 Task: Search one way flight ticket for 1 adult, 5 children, 2 infants in seat and 1 infant on lap in first from Wichita Falls: Wichita Falls Municipal Airport/sheppard Air Force Base to New Bern: Coastal Carolina Regional Airport (was Craven County Regional) on 8-4-2023. Choice of flights is Emirates. Number of bags: 7 checked bags. Price is upto 100000. Outbound departure time preference is 10:30.
Action: Mouse moved to (244, 331)
Screenshot: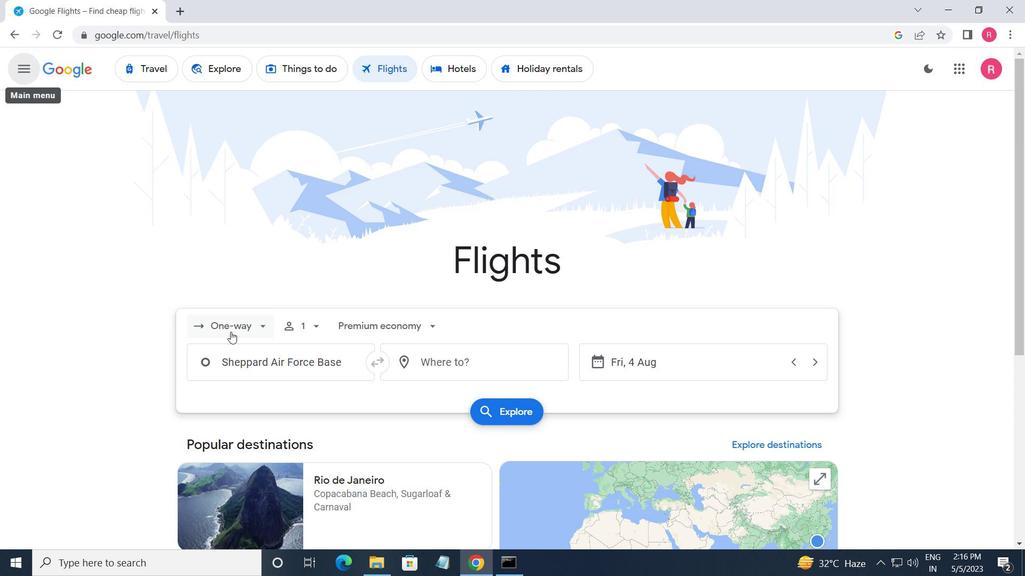 
Action: Mouse pressed left at (244, 331)
Screenshot: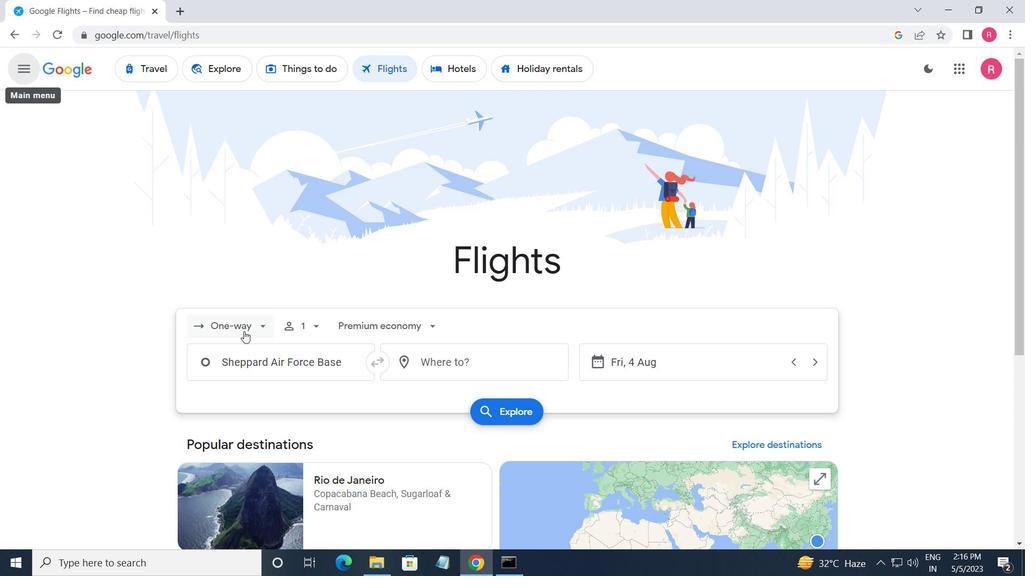 
Action: Mouse moved to (262, 397)
Screenshot: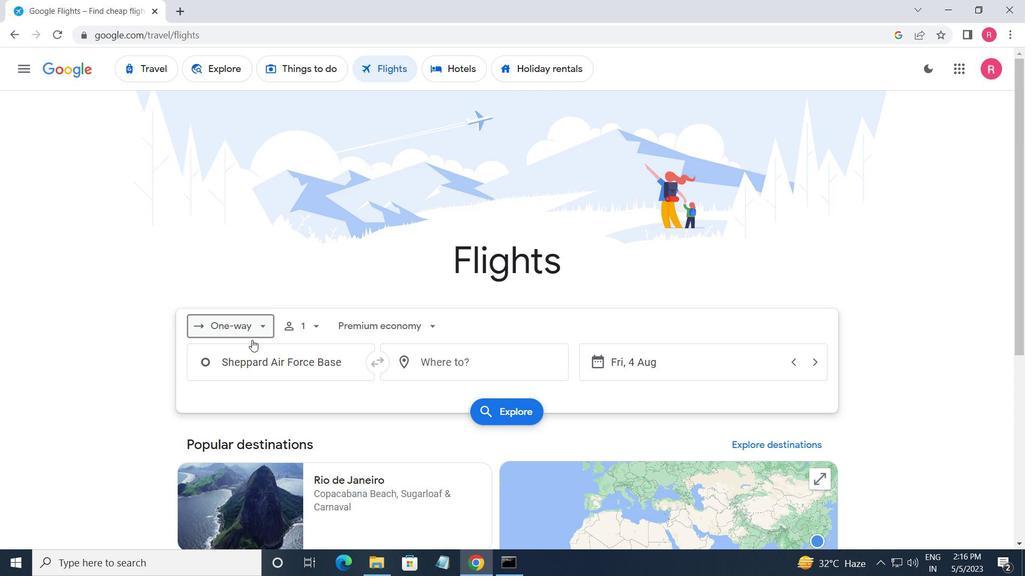 
Action: Mouse pressed left at (262, 397)
Screenshot: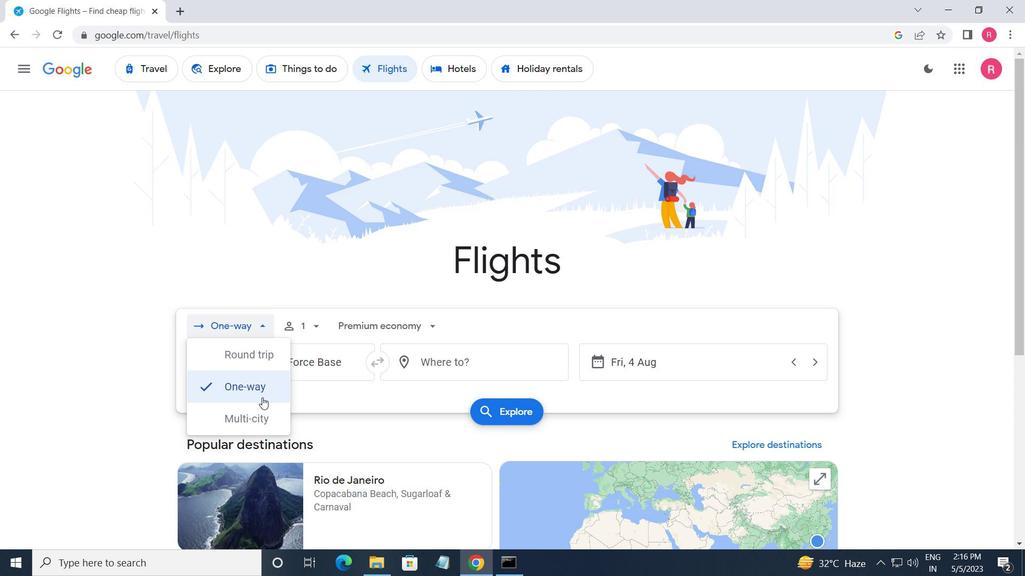 
Action: Mouse moved to (306, 322)
Screenshot: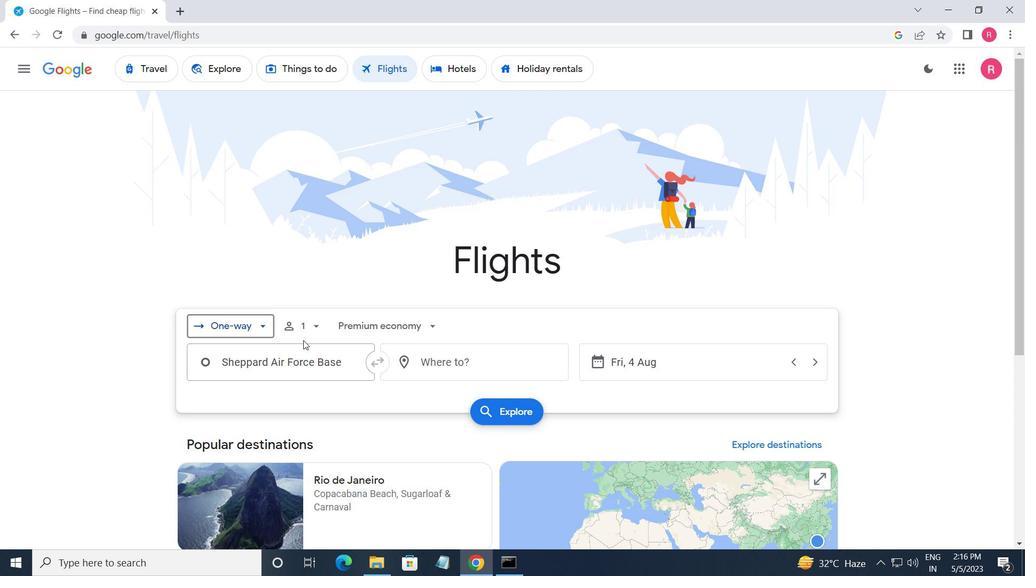 
Action: Mouse pressed left at (306, 322)
Screenshot: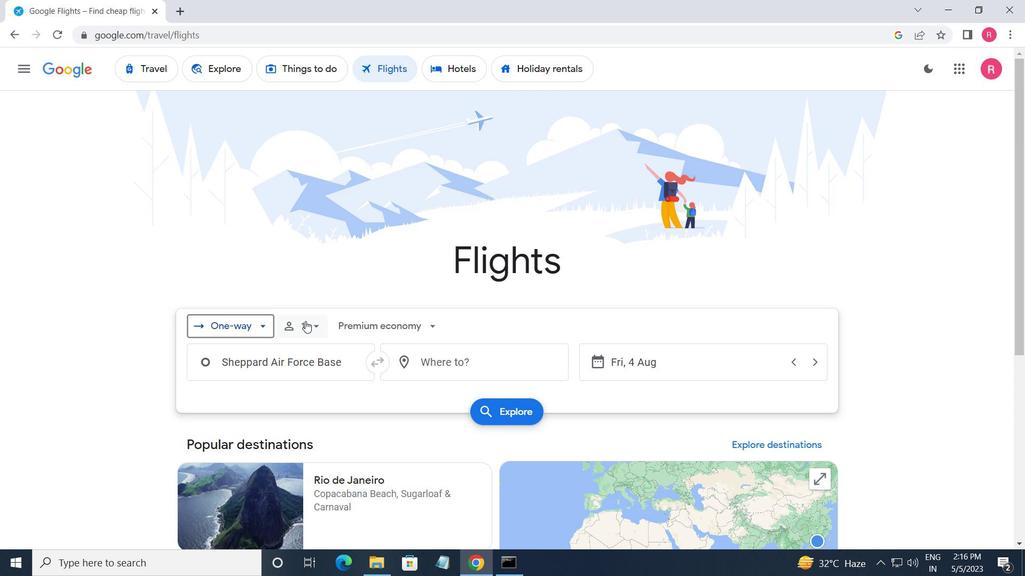 
Action: Mouse moved to (414, 398)
Screenshot: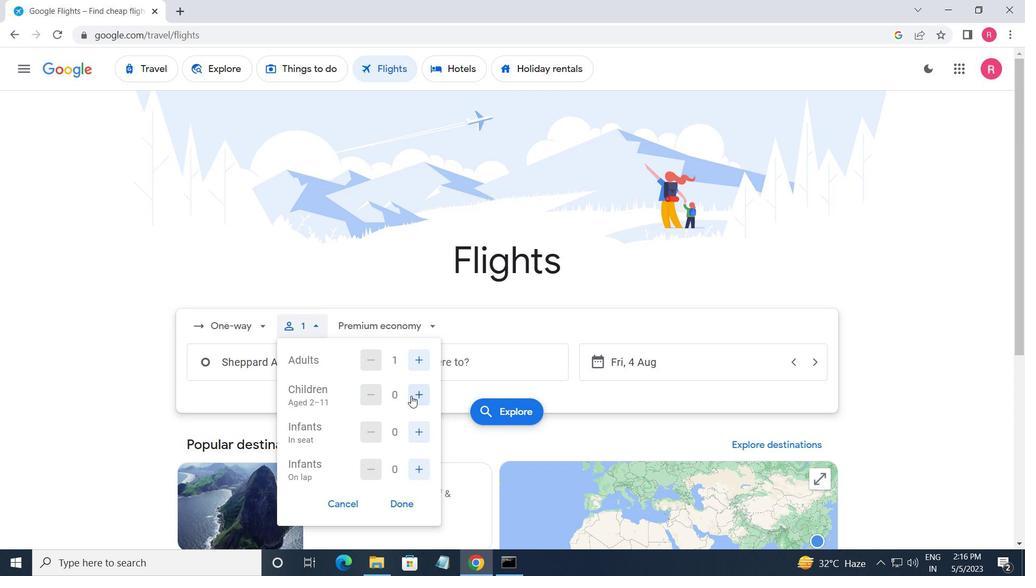 
Action: Mouse pressed left at (414, 398)
Screenshot: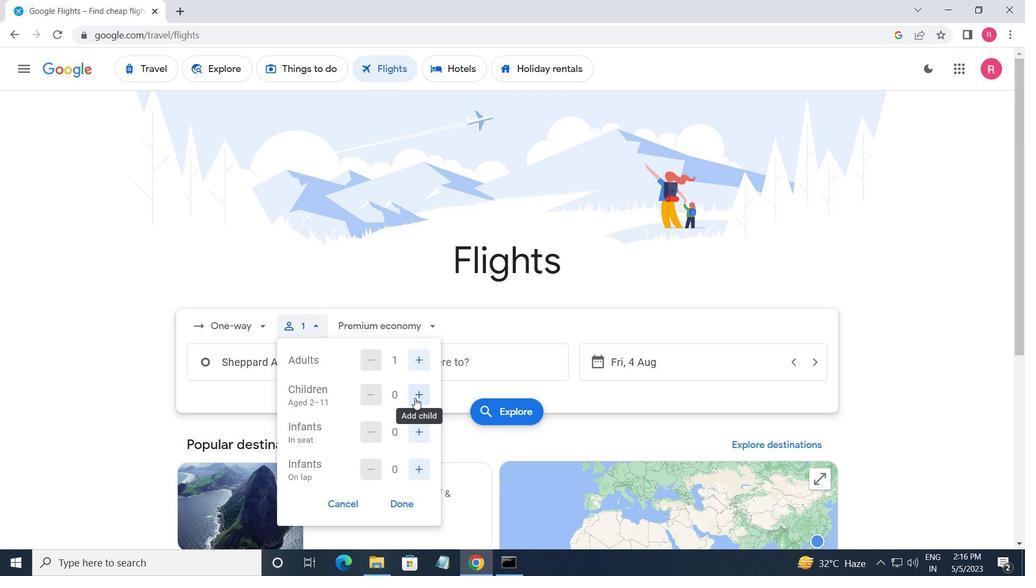 
Action: Mouse pressed left at (414, 398)
Screenshot: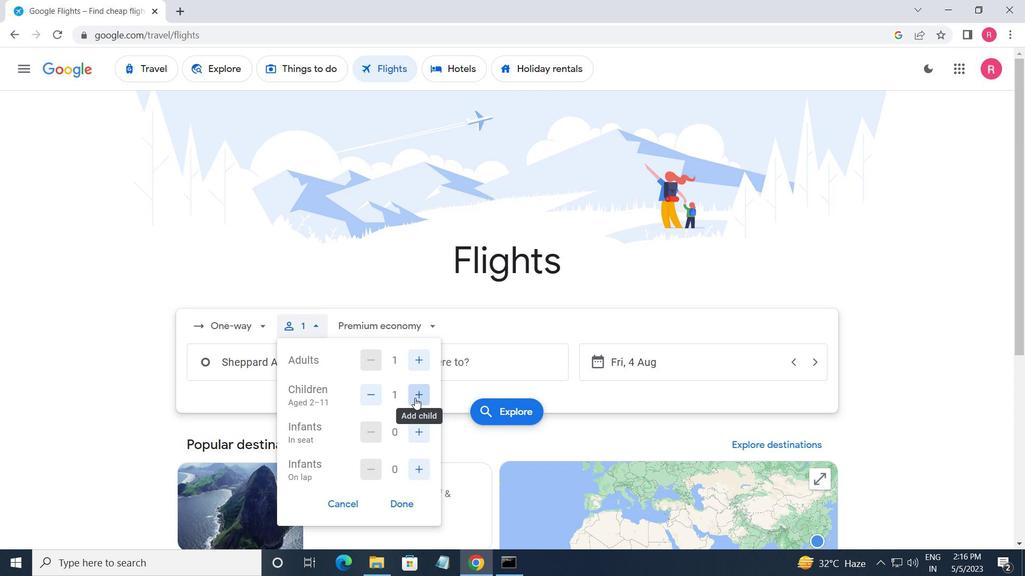 
Action: Mouse pressed left at (414, 398)
Screenshot: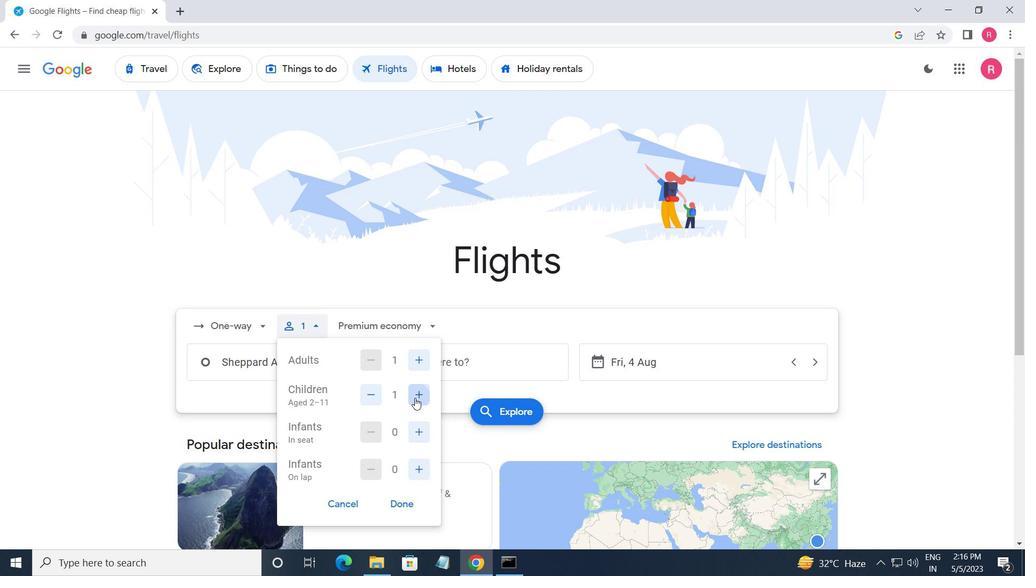 
Action: Mouse pressed left at (414, 398)
Screenshot: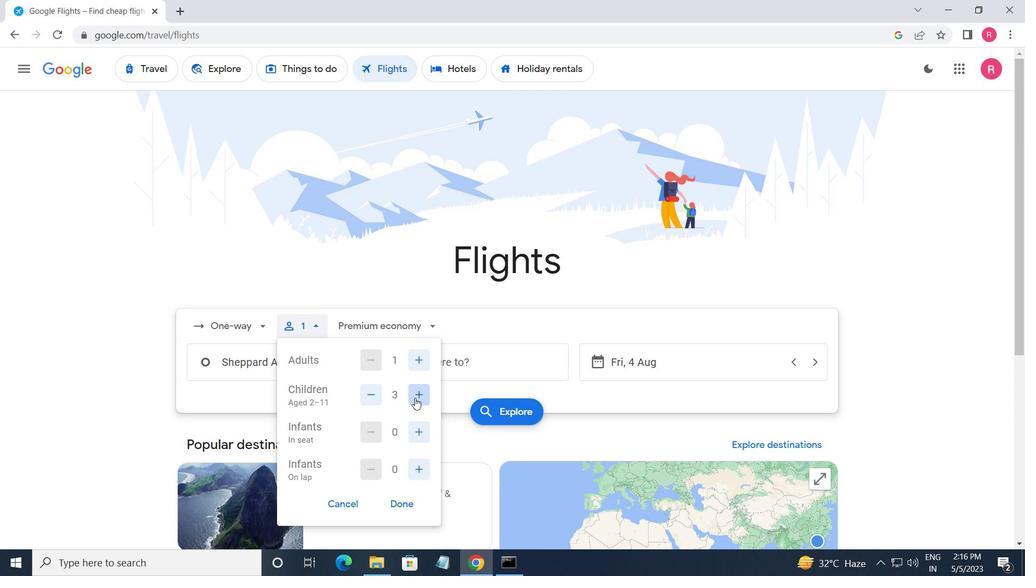 
Action: Mouse moved to (417, 405)
Screenshot: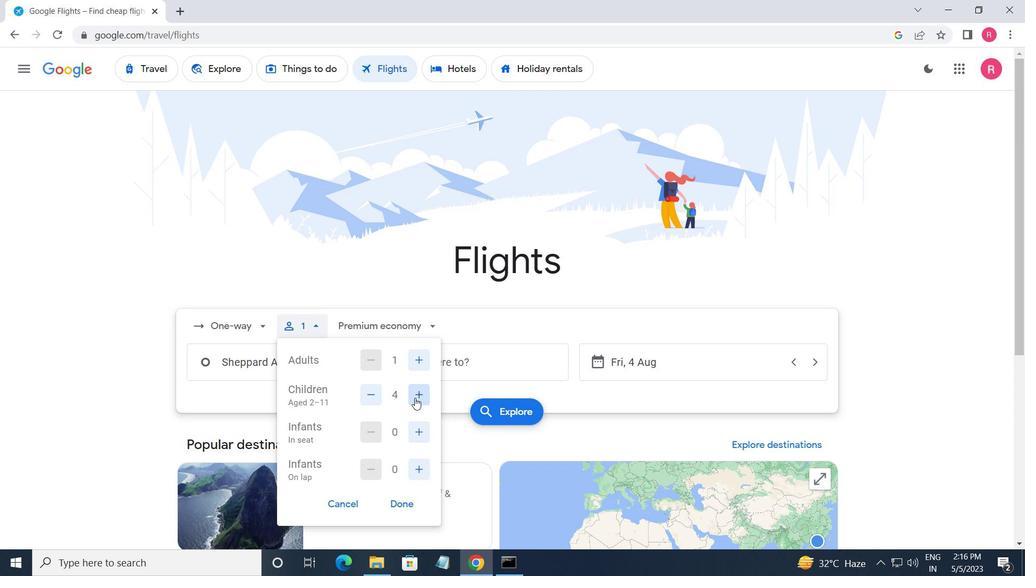 
Action: Mouse pressed left at (417, 405)
Screenshot: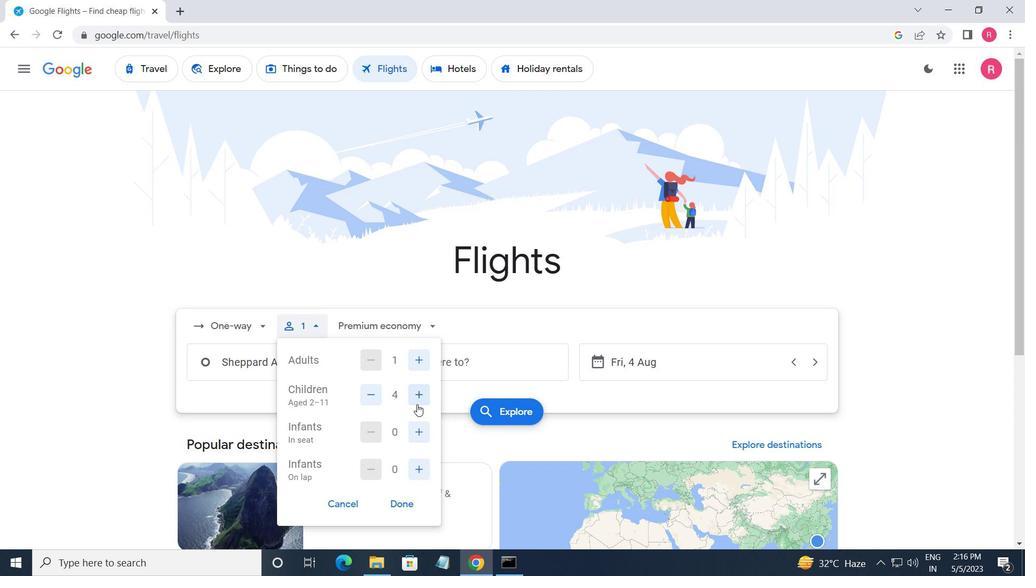 
Action: Mouse moved to (420, 434)
Screenshot: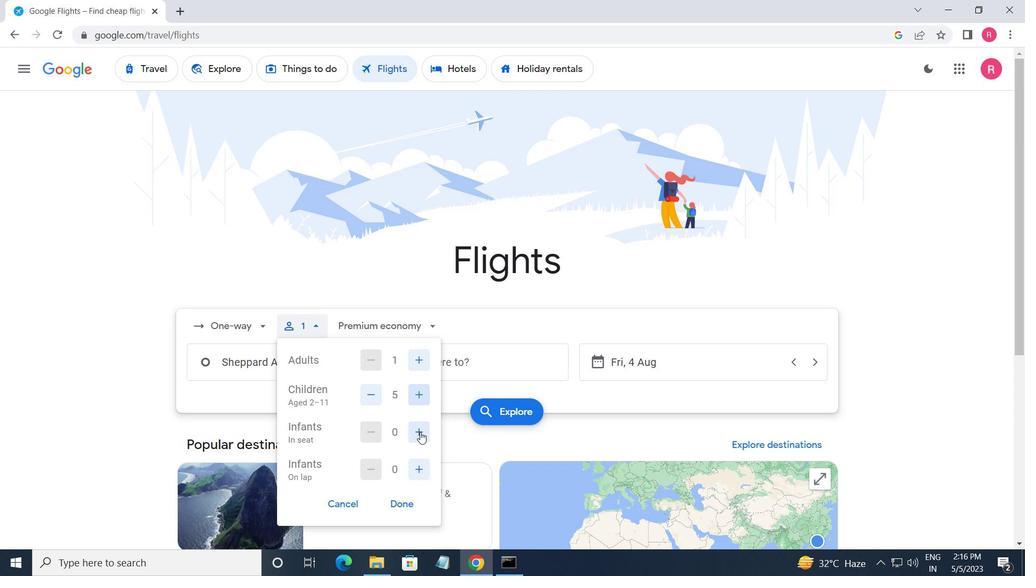 
Action: Mouse pressed left at (420, 434)
Screenshot: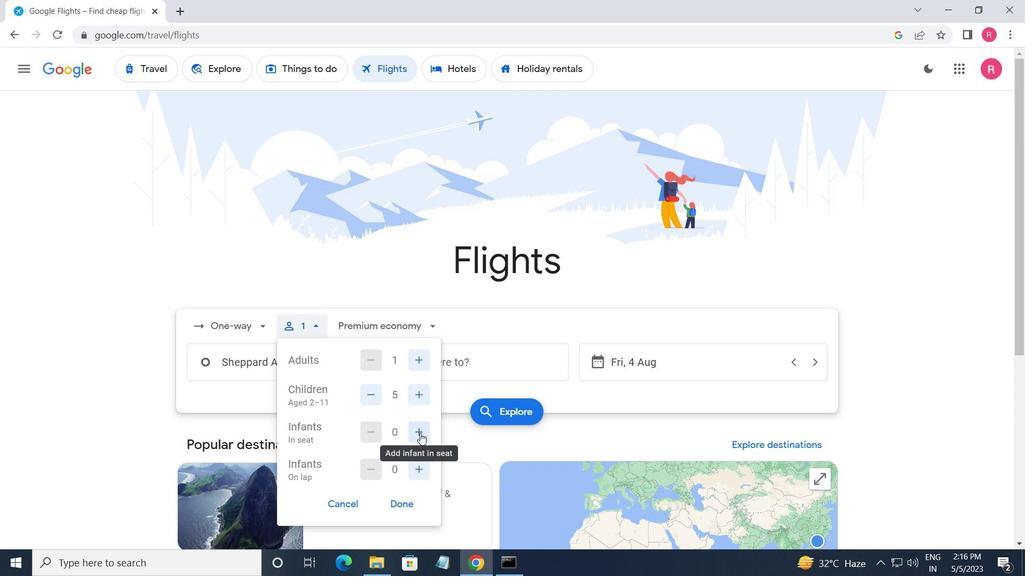 
Action: Mouse pressed left at (420, 434)
Screenshot: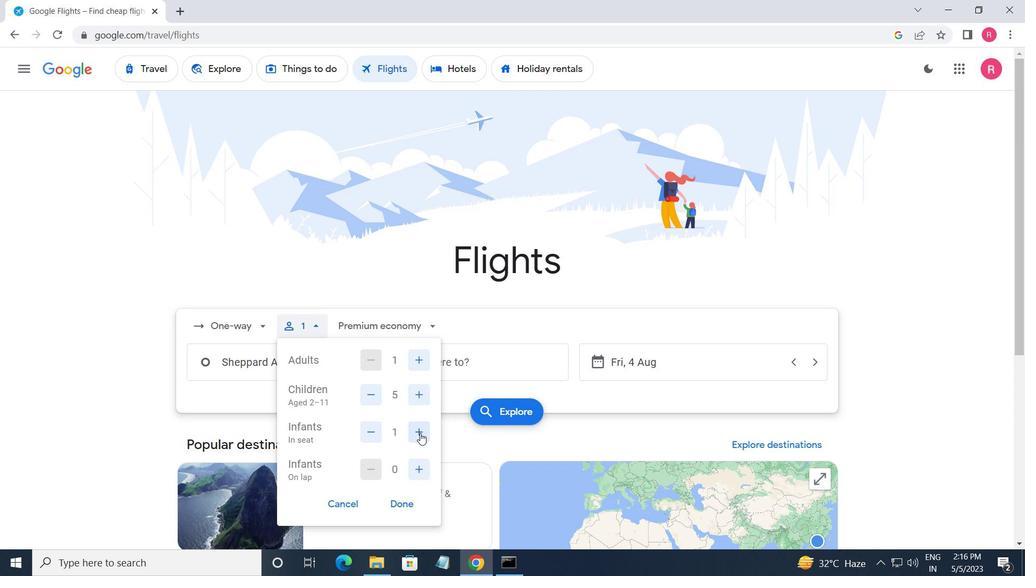 
Action: Mouse moved to (416, 477)
Screenshot: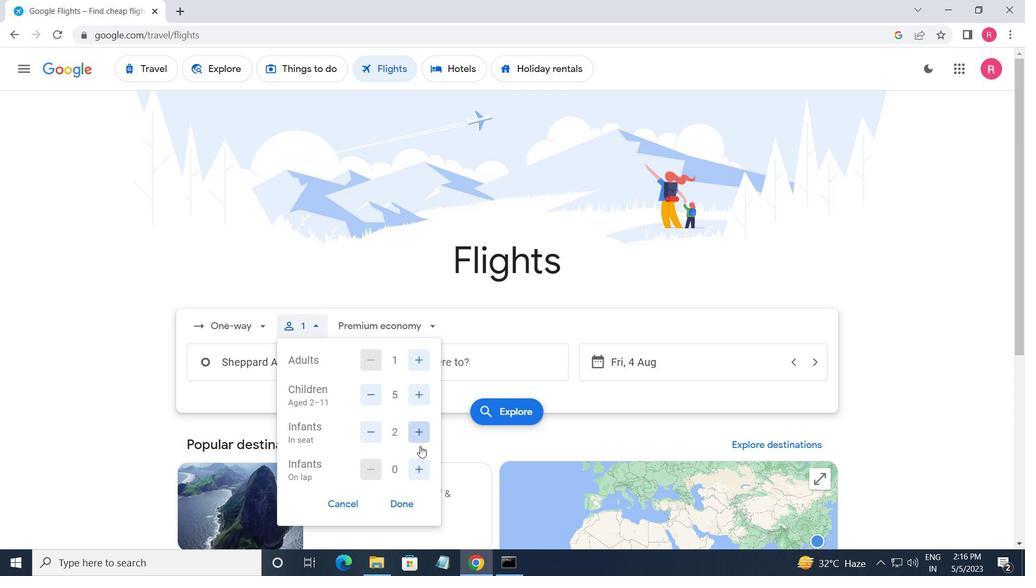 
Action: Mouse pressed left at (416, 477)
Screenshot: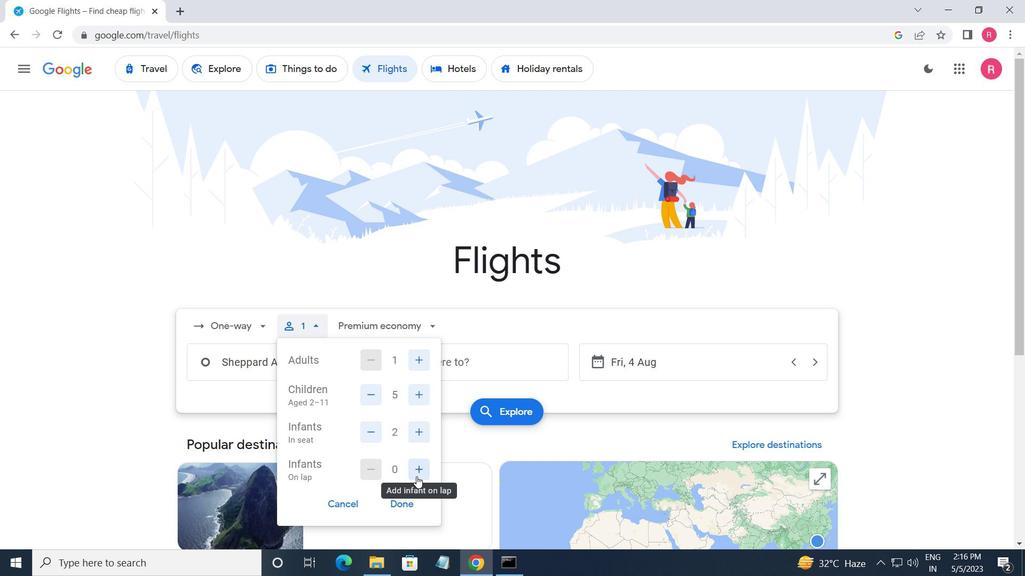 
Action: Mouse moved to (377, 439)
Screenshot: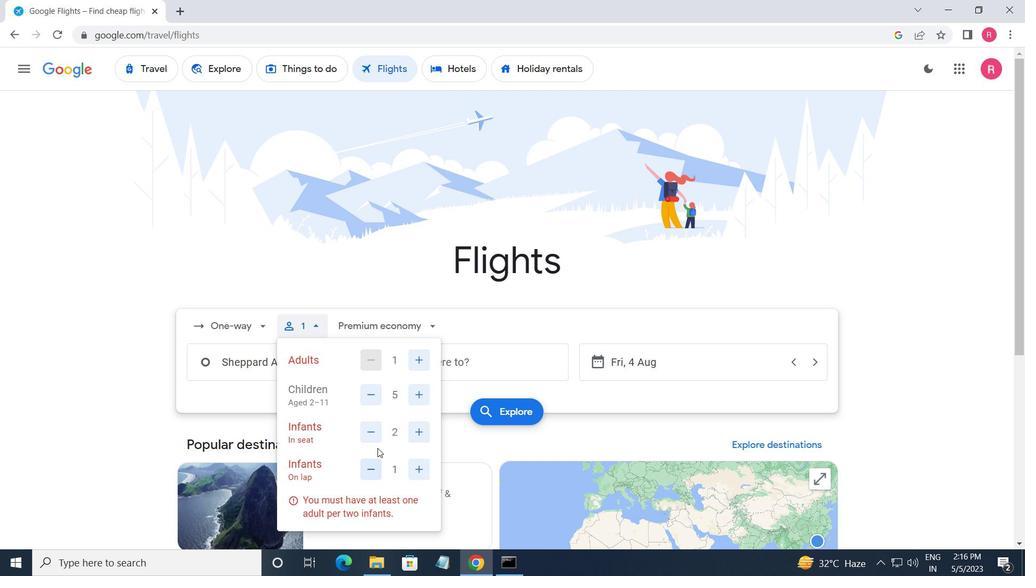 
Action: Mouse pressed left at (377, 439)
Screenshot: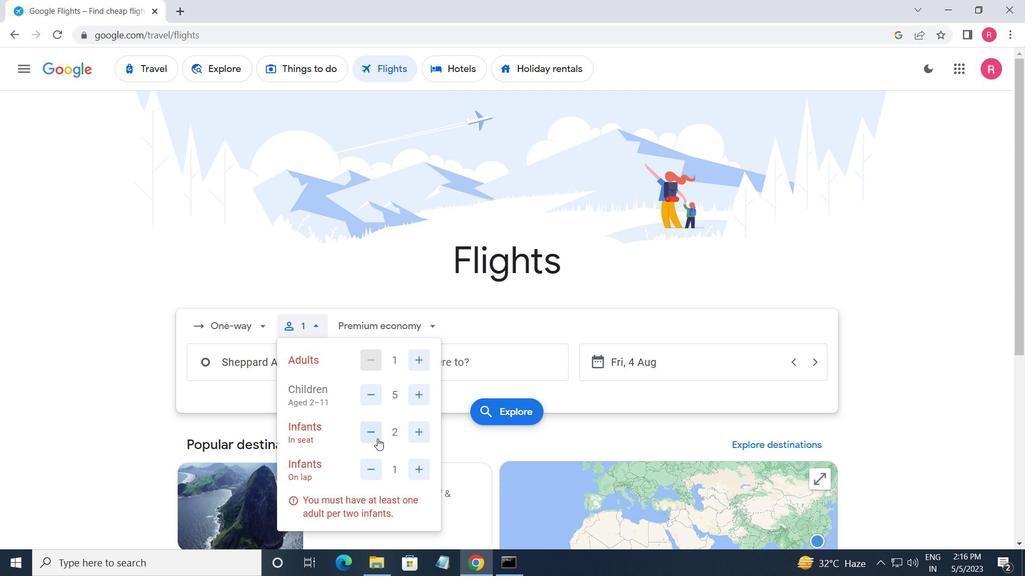 
Action: Mouse moved to (404, 501)
Screenshot: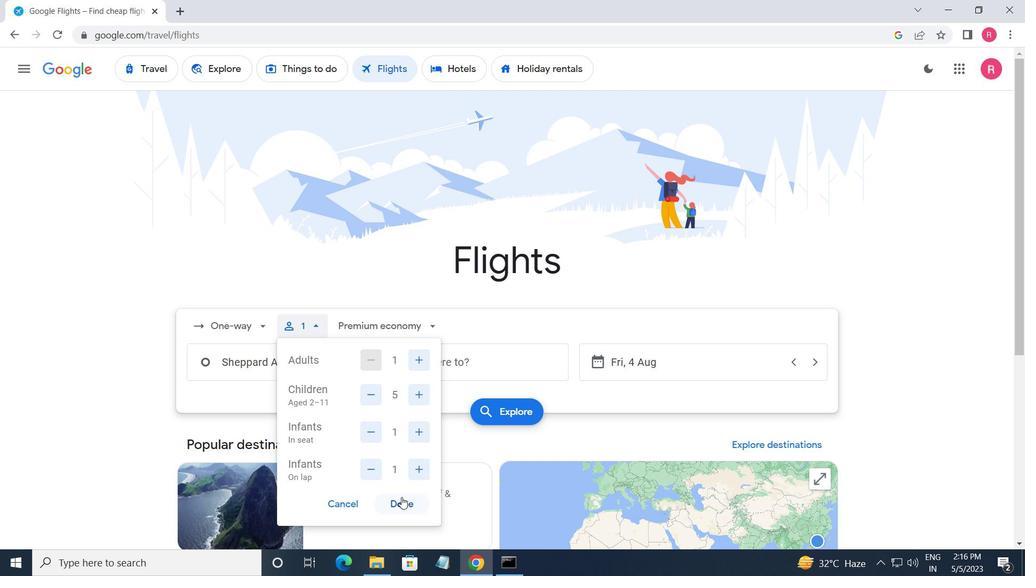 
Action: Mouse pressed left at (404, 501)
Screenshot: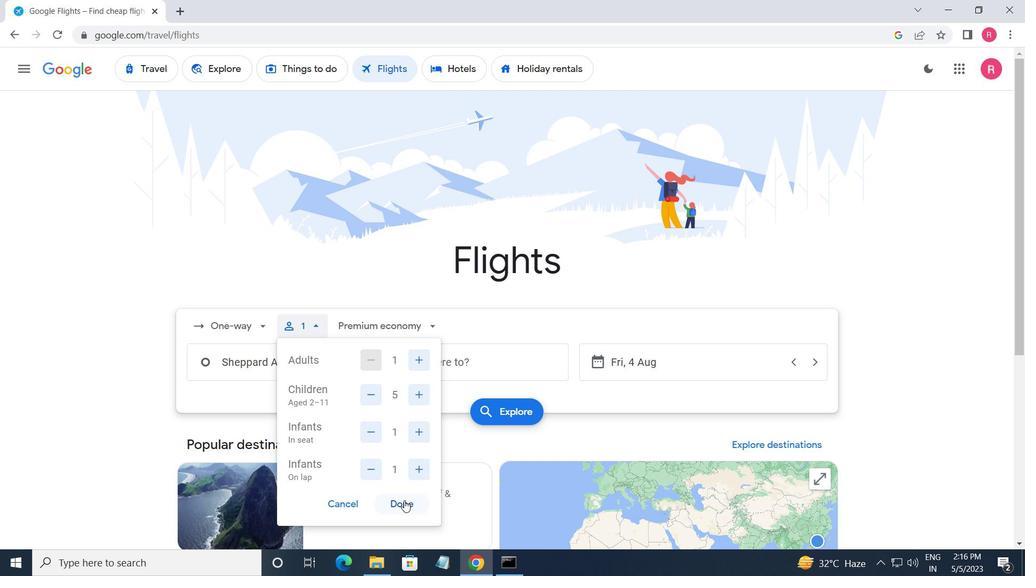 
Action: Mouse moved to (396, 325)
Screenshot: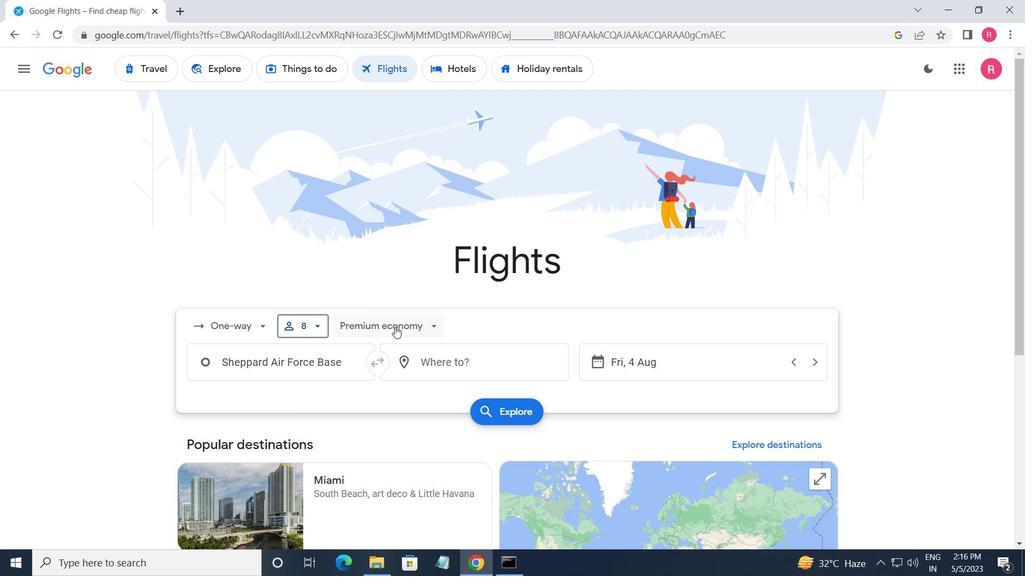 
Action: Mouse pressed left at (396, 325)
Screenshot: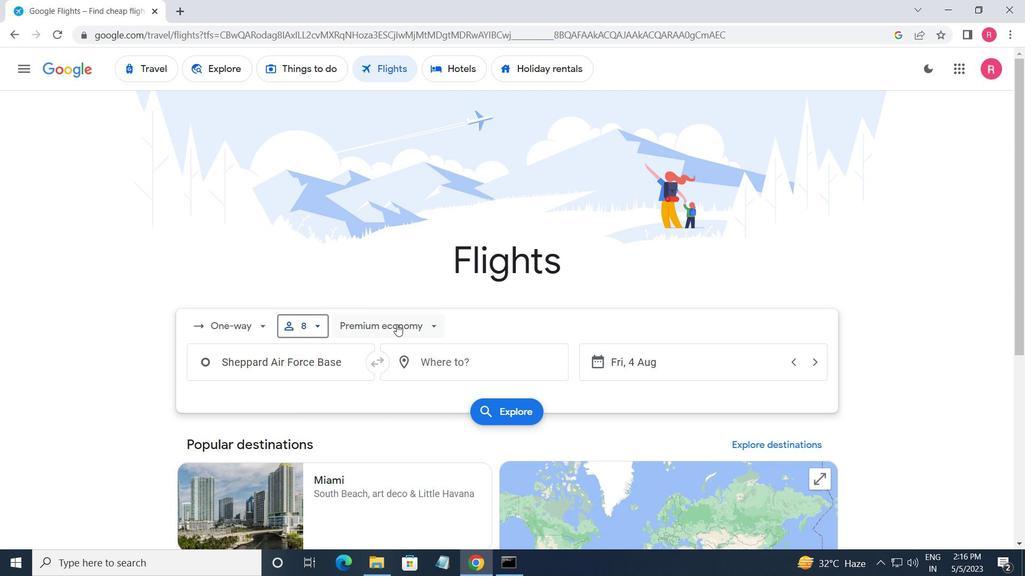 
Action: Mouse moved to (387, 449)
Screenshot: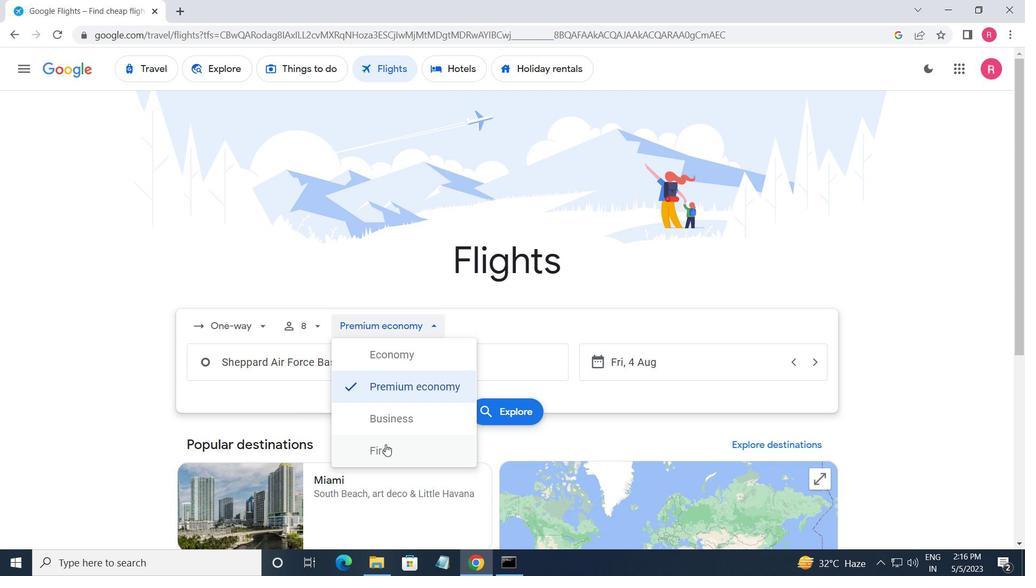 
Action: Mouse pressed left at (387, 449)
Screenshot: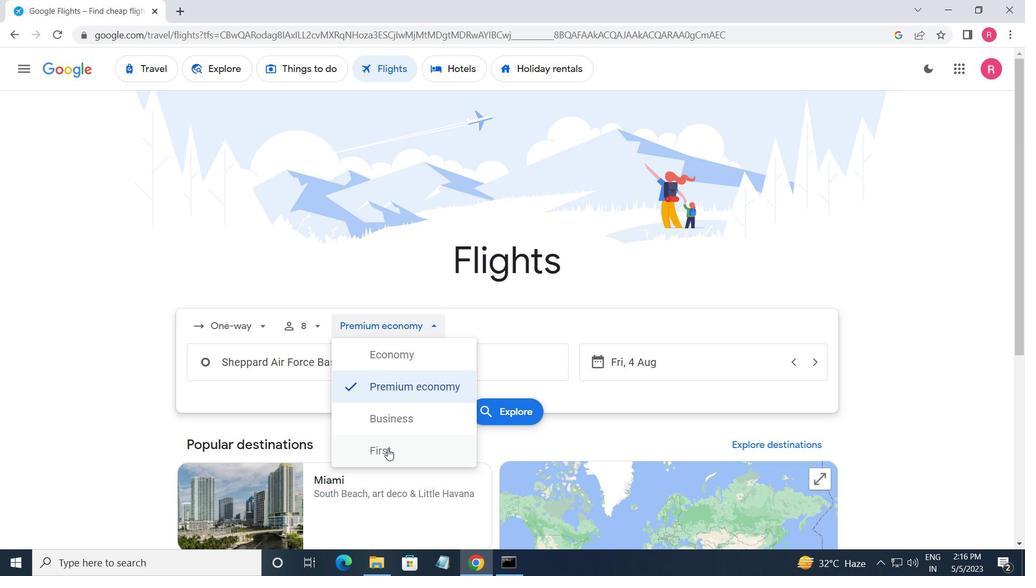 
Action: Mouse moved to (325, 359)
Screenshot: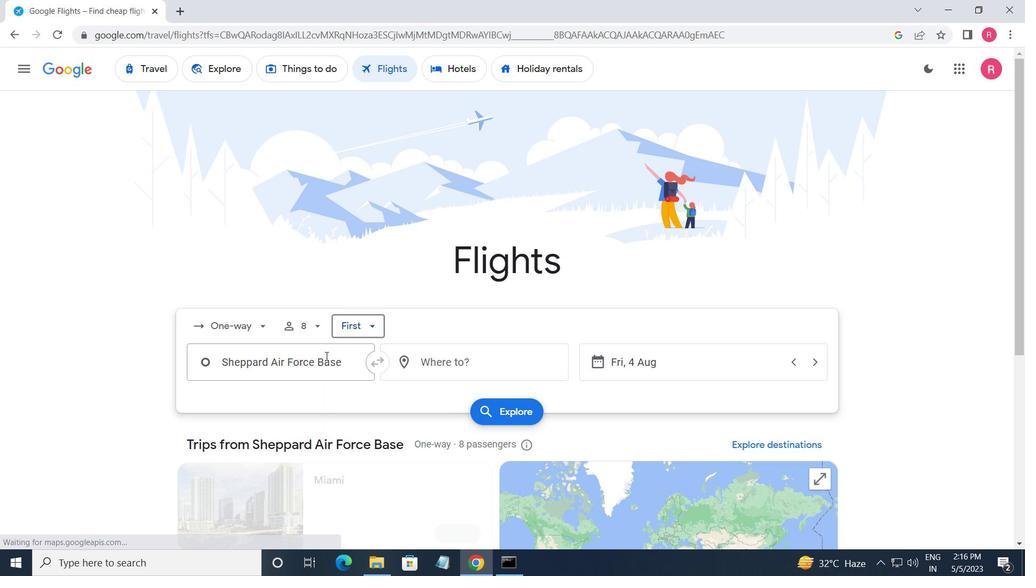 
Action: Mouse pressed left at (325, 359)
Screenshot: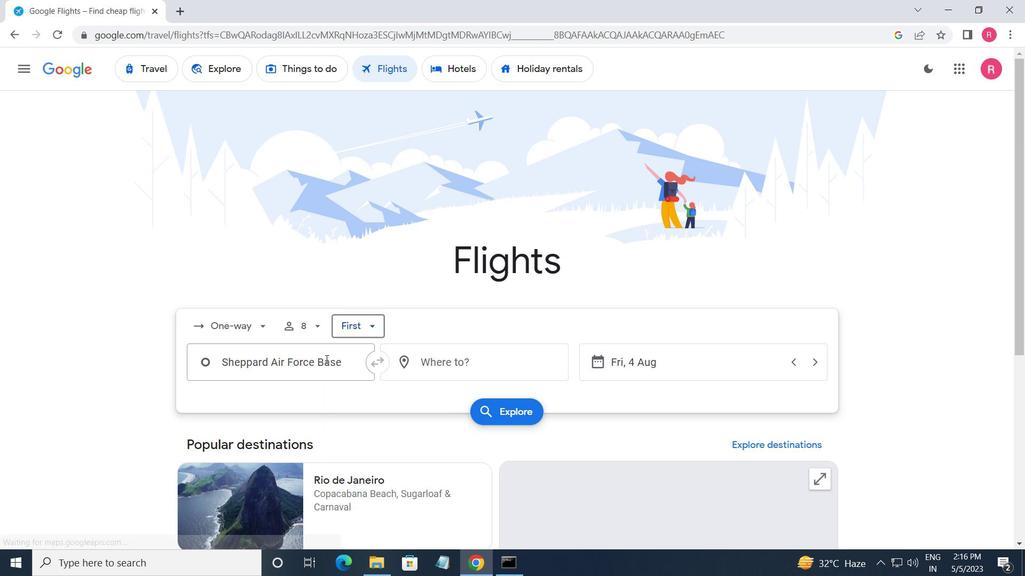 
Action: Key pressed <Key.shift>SHEPPARD
Screenshot: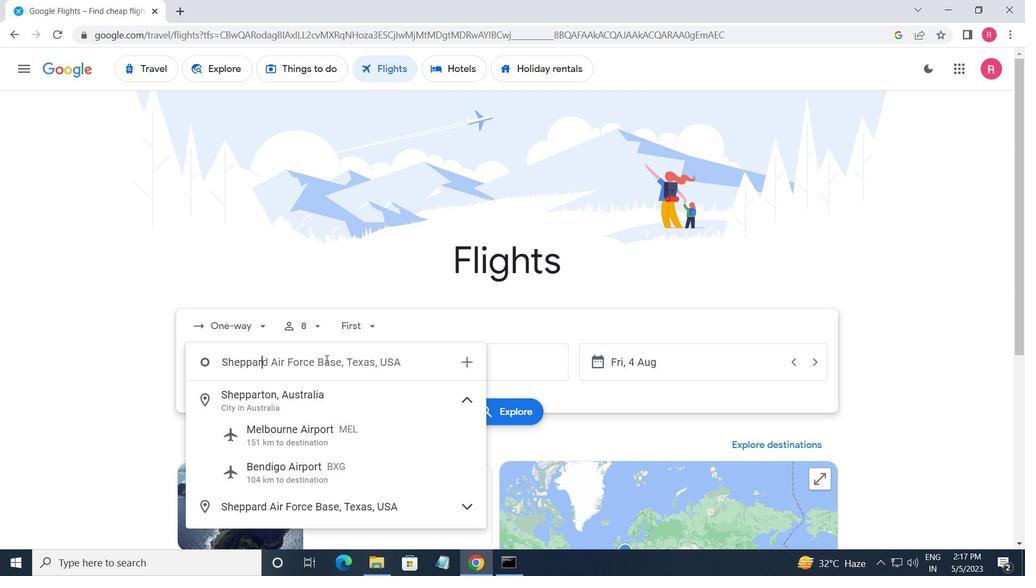
Action: Mouse moved to (317, 410)
Screenshot: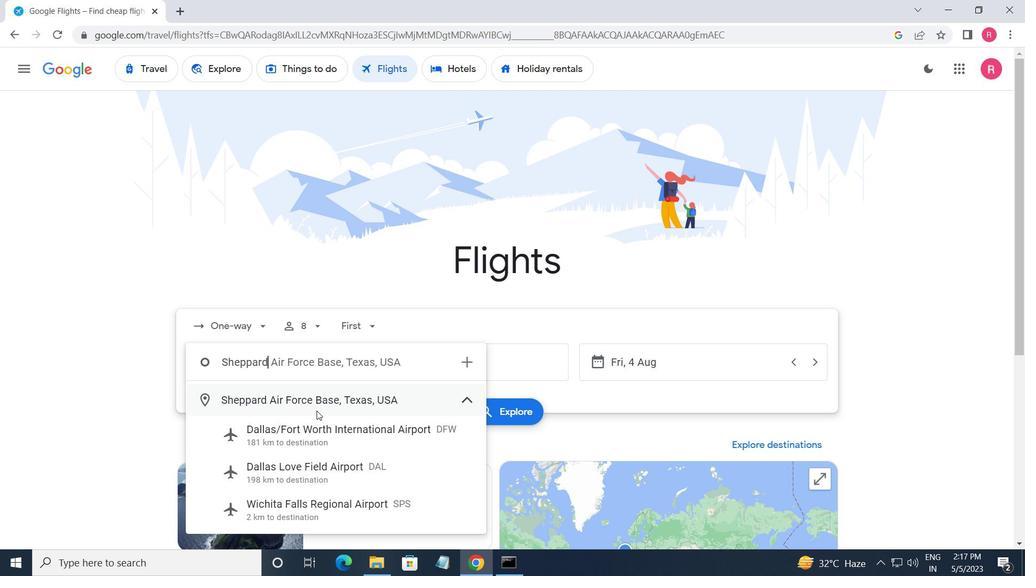 
Action: Mouse pressed left at (317, 410)
Screenshot: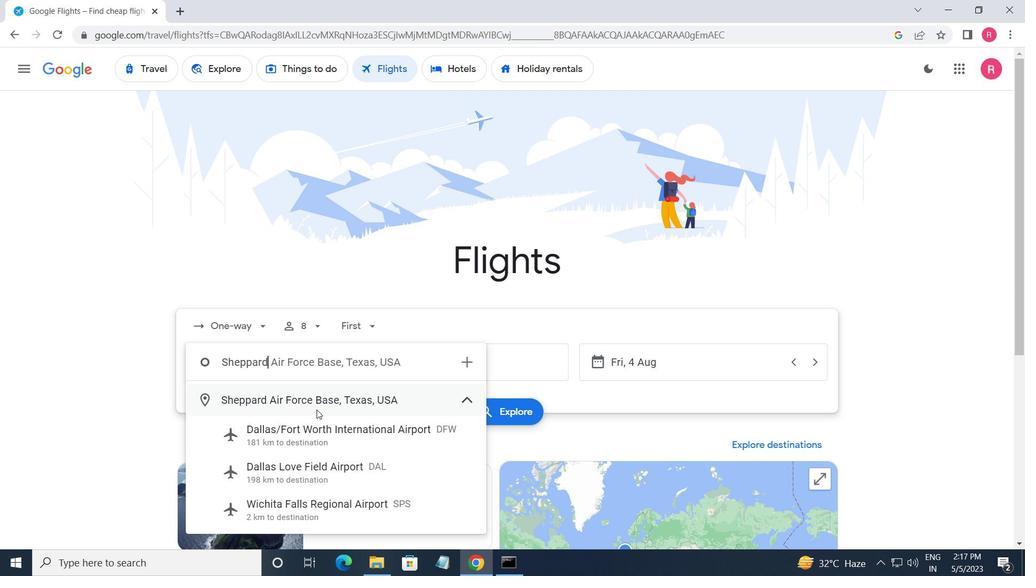 
Action: Mouse moved to (453, 356)
Screenshot: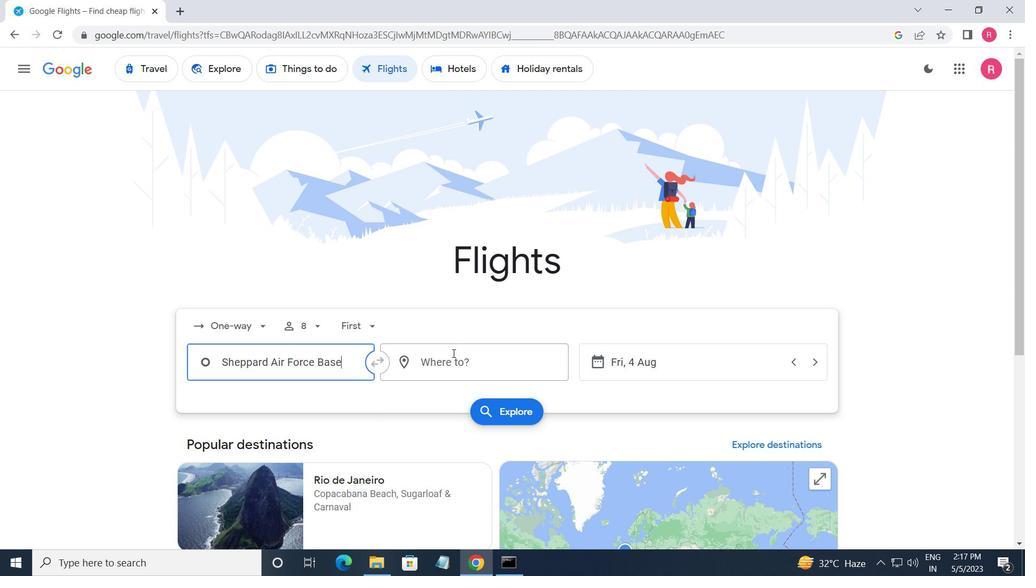 
Action: Mouse pressed left at (453, 356)
Screenshot: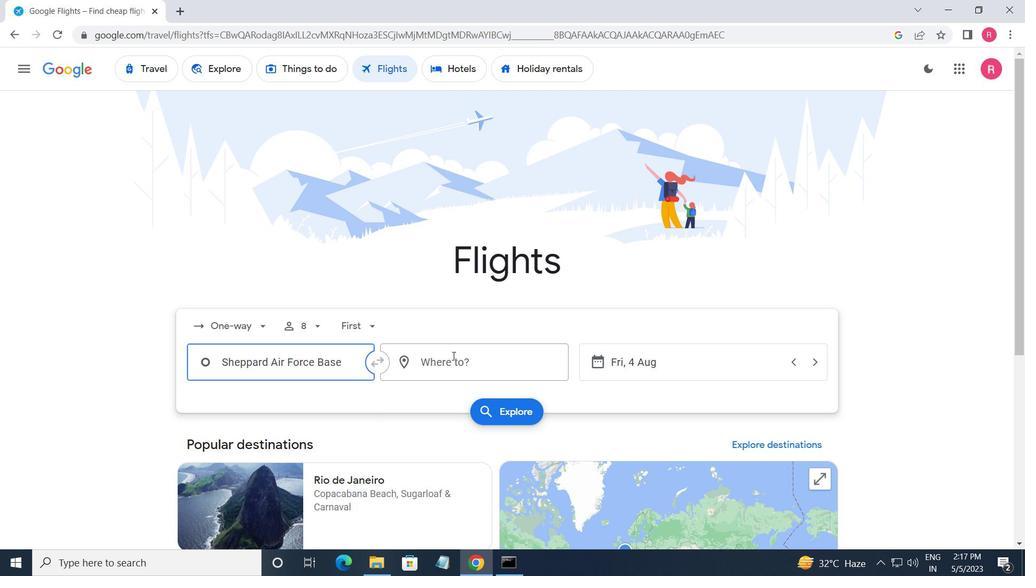 
Action: Key pressed <Key.shift>FORT<Key.space><Key.shift>WA
Screenshot: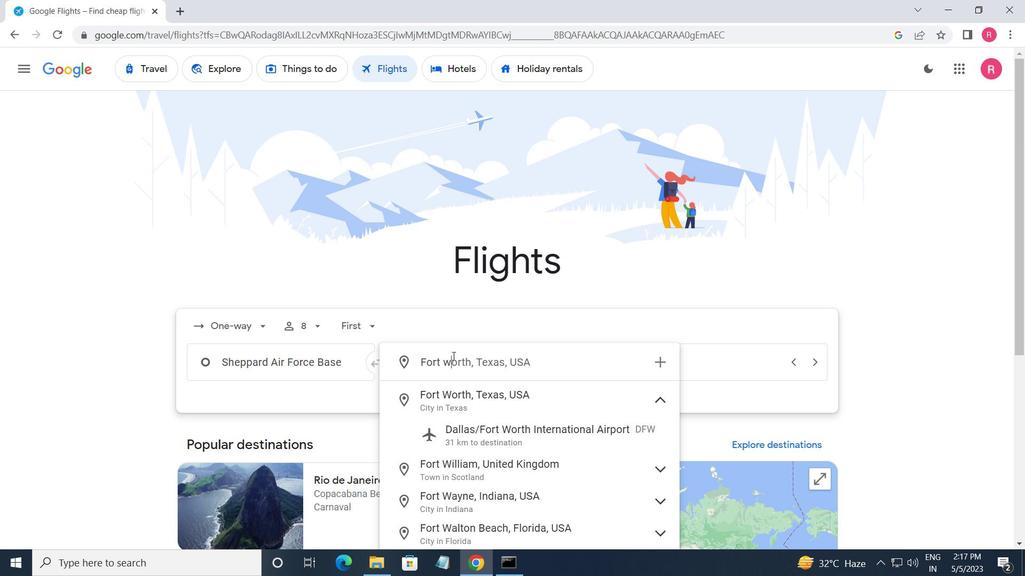 
Action: Mouse moved to (526, 441)
Screenshot: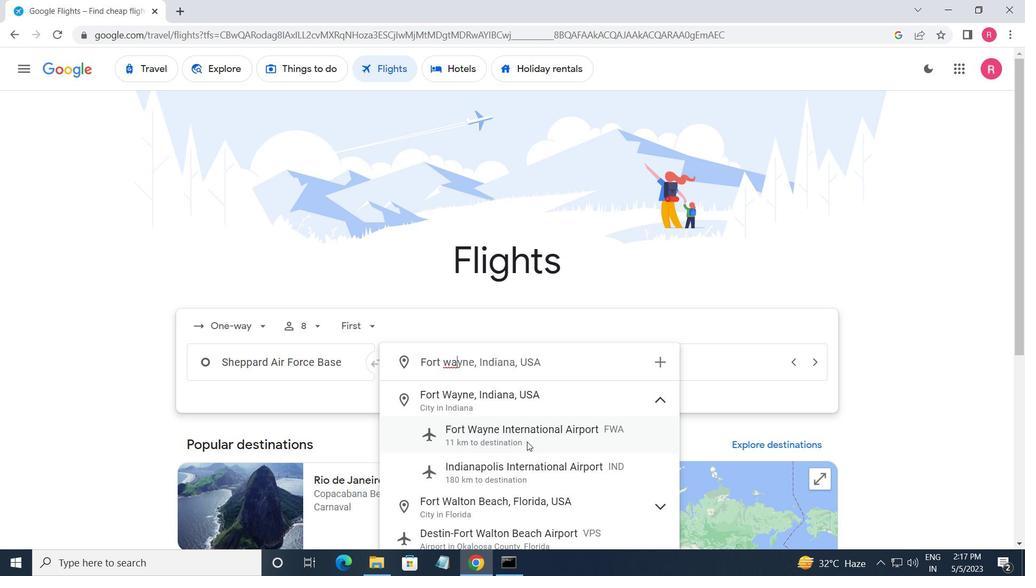 
Action: Mouse pressed left at (526, 441)
Screenshot: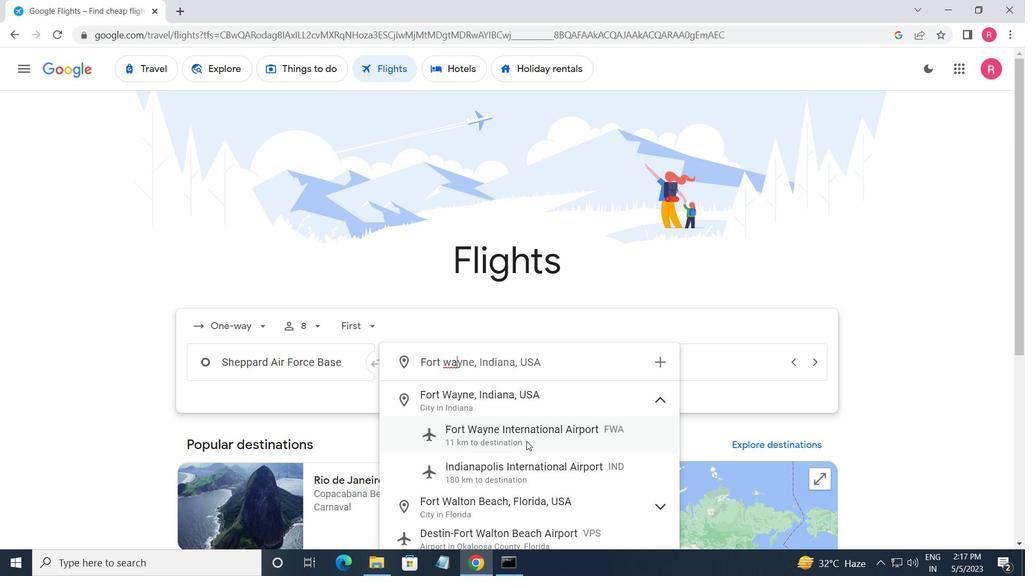 
Action: Mouse moved to (455, 445)
Screenshot: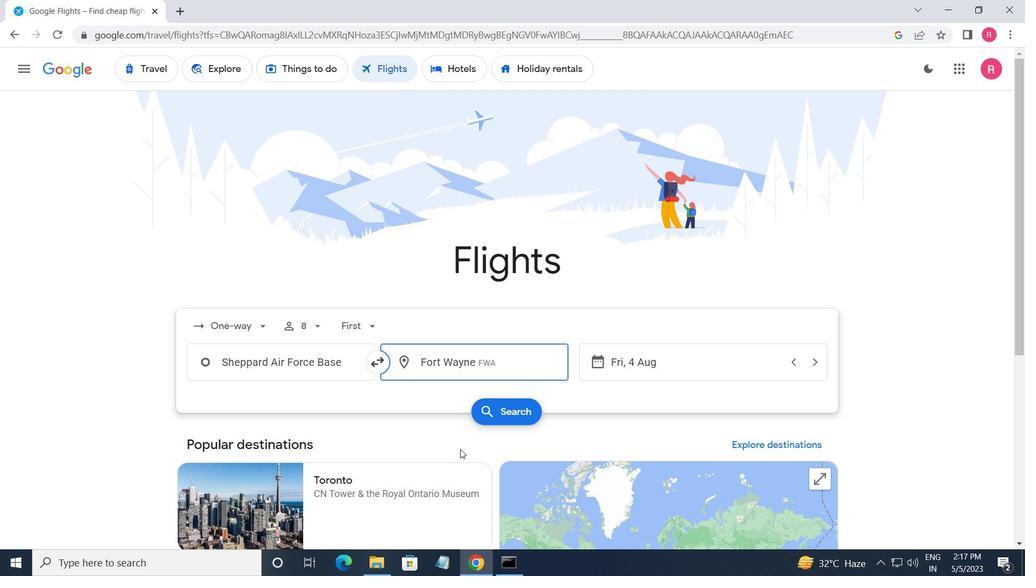 
Action: Key pressed <Key.backspace><Key.backspace><Key.backspace><Key.backspace><Key.backspace><Key.backspace><Key.backspace><Key.backspace><Key.backspace><Key.backspace><Key.backspace><Key.backspace><Key.backspace><Key.backspace><Key.backspace><Key.shift>COASTAL
Screenshot: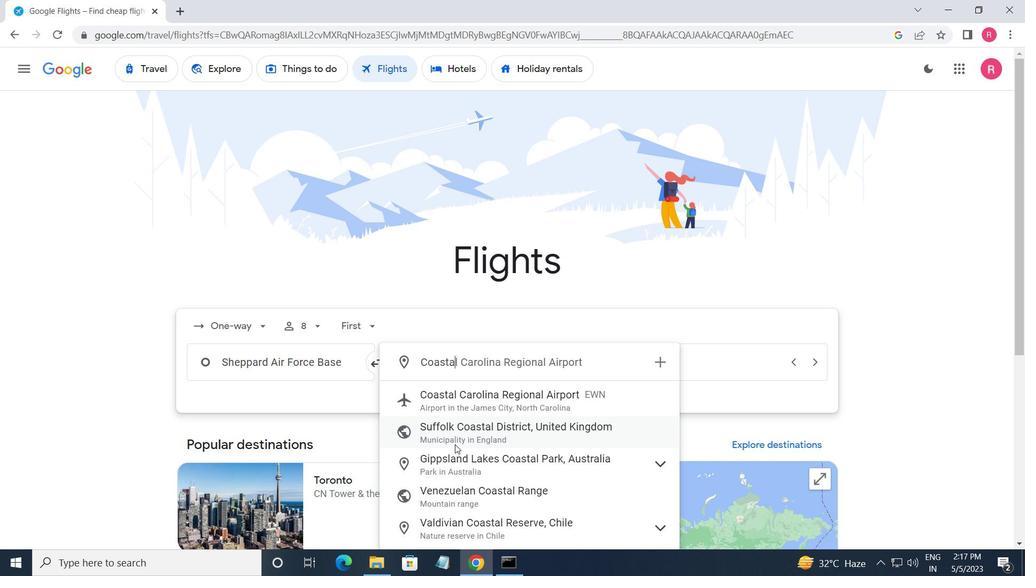 
Action: Mouse moved to (518, 392)
Screenshot: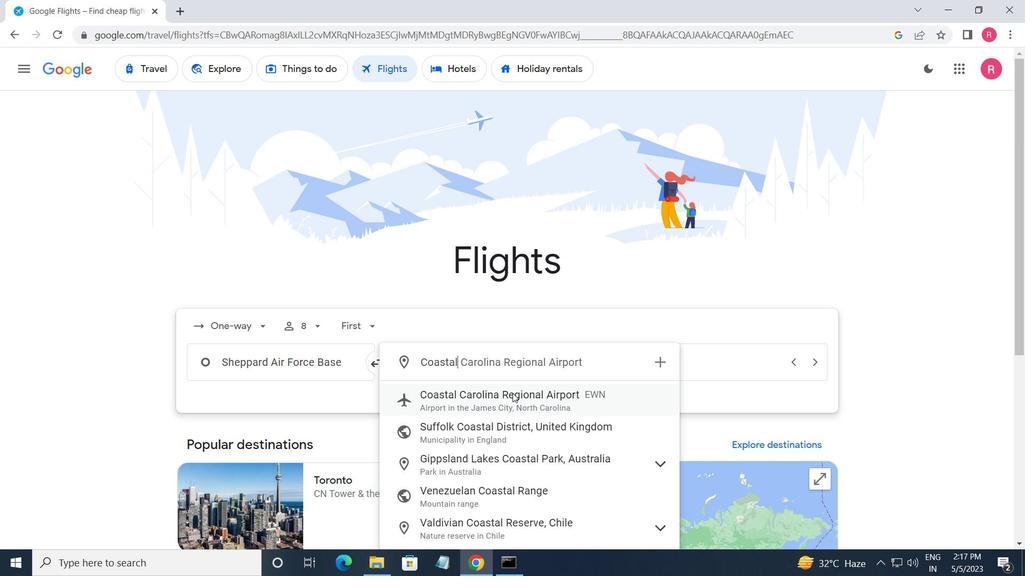 
Action: Mouse pressed left at (518, 392)
Screenshot: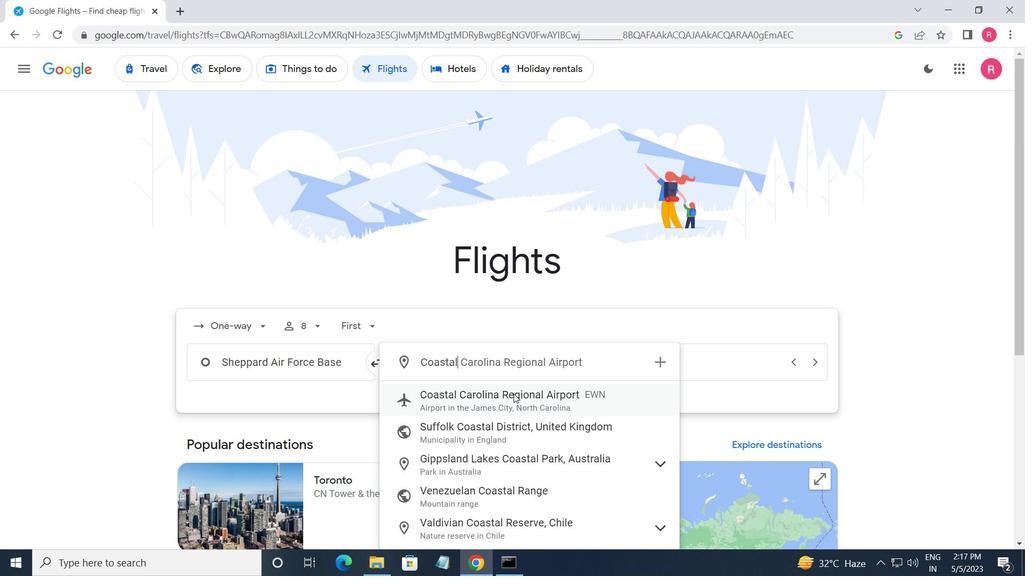 
Action: Mouse moved to (664, 360)
Screenshot: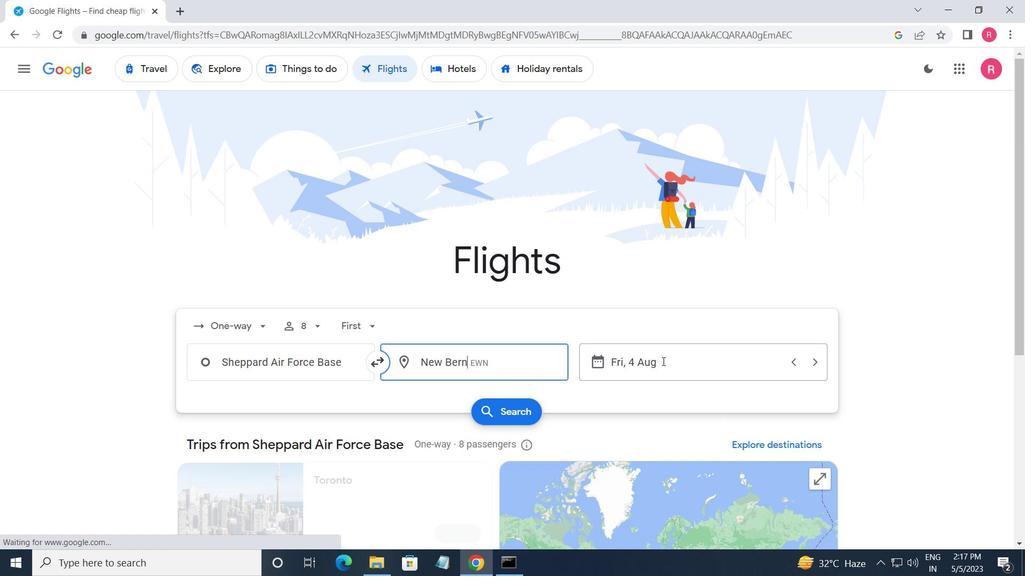 
Action: Mouse pressed left at (664, 360)
Screenshot: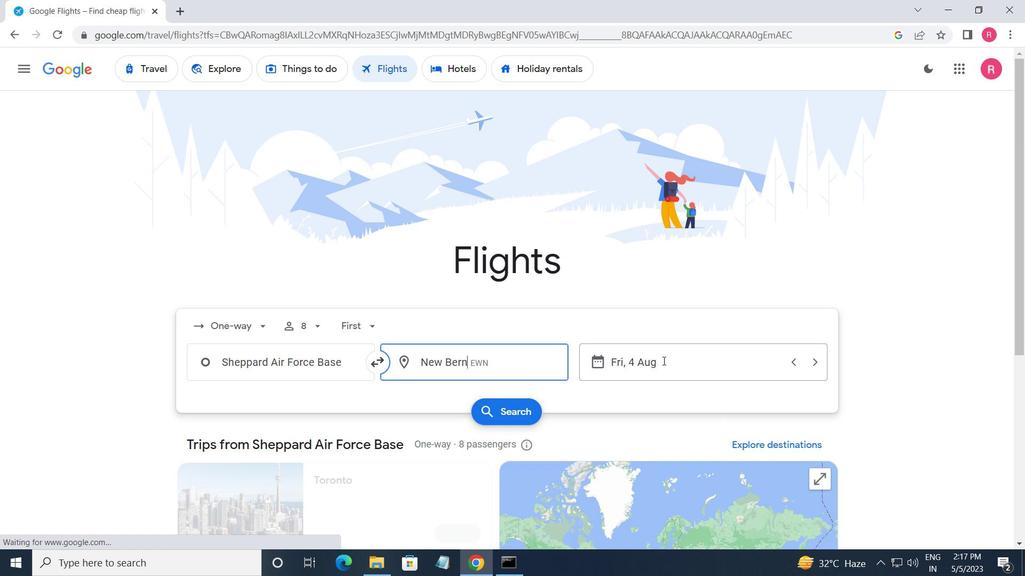 
Action: Mouse moved to (515, 314)
Screenshot: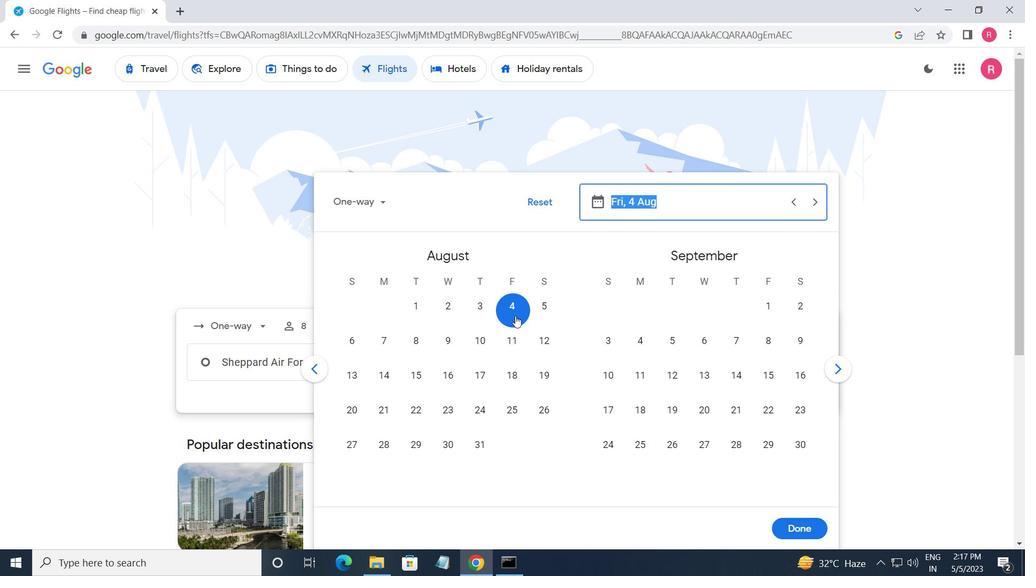 
Action: Mouse pressed left at (515, 314)
Screenshot: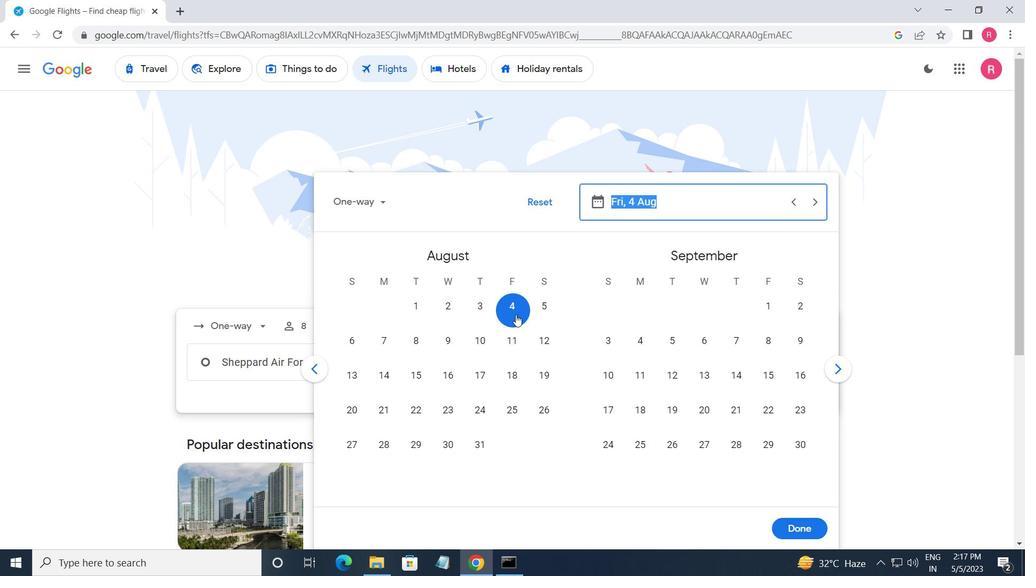 
Action: Mouse moved to (803, 525)
Screenshot: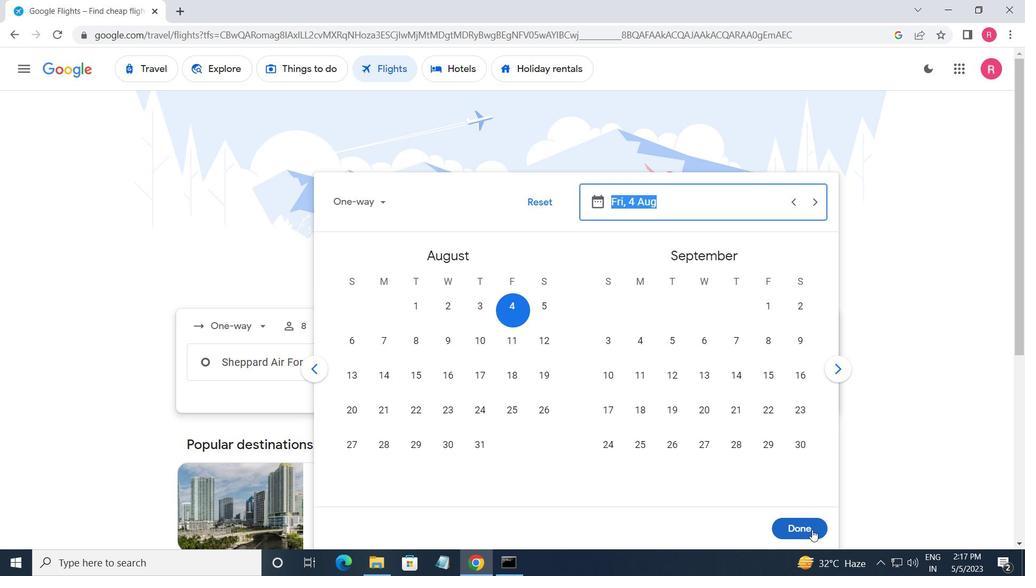 
Action: Mouse pressed left at (803, 525)
Screenshot: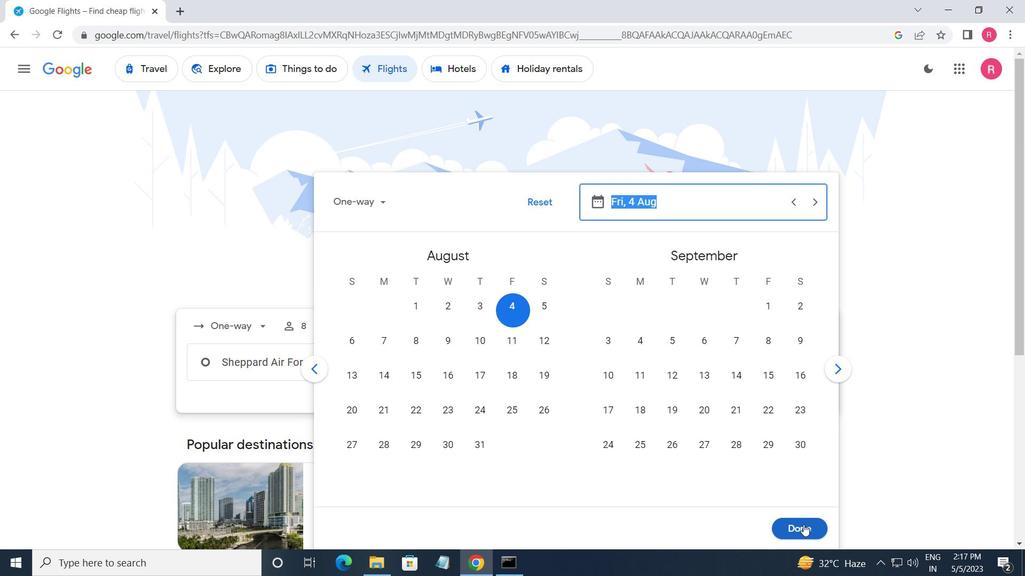 
Action: Mouse moved to (517, 405)
Screenshot: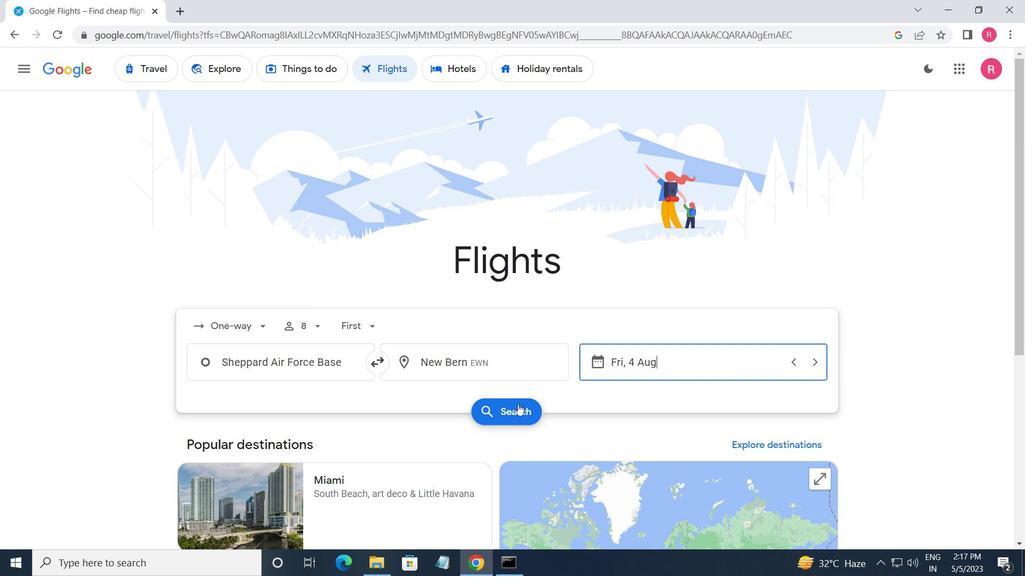 
Action: Mouse pressed left at (517, 405)
Screenshot: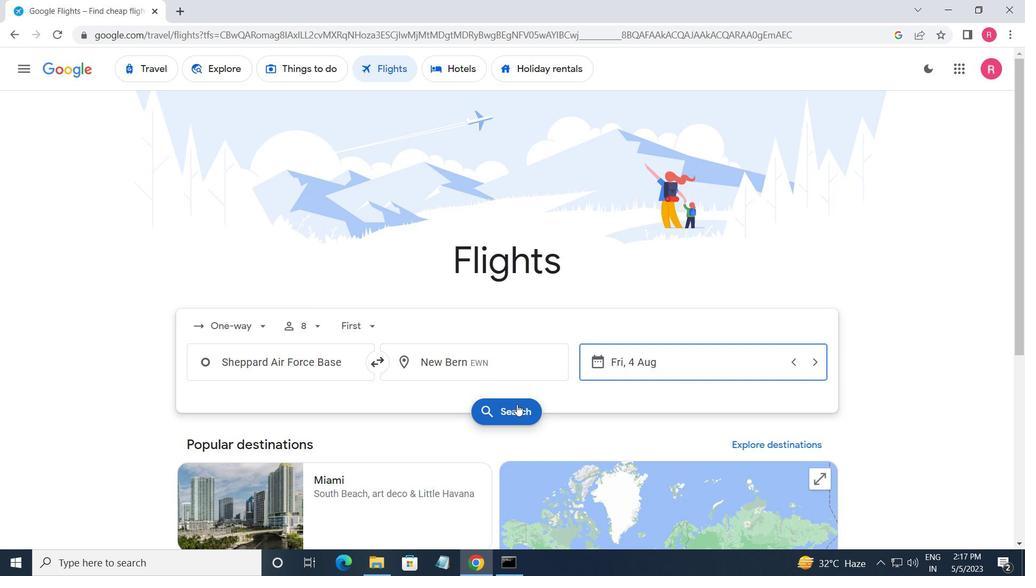 
Action: Mouse moved to (217, 194)
Screenshot: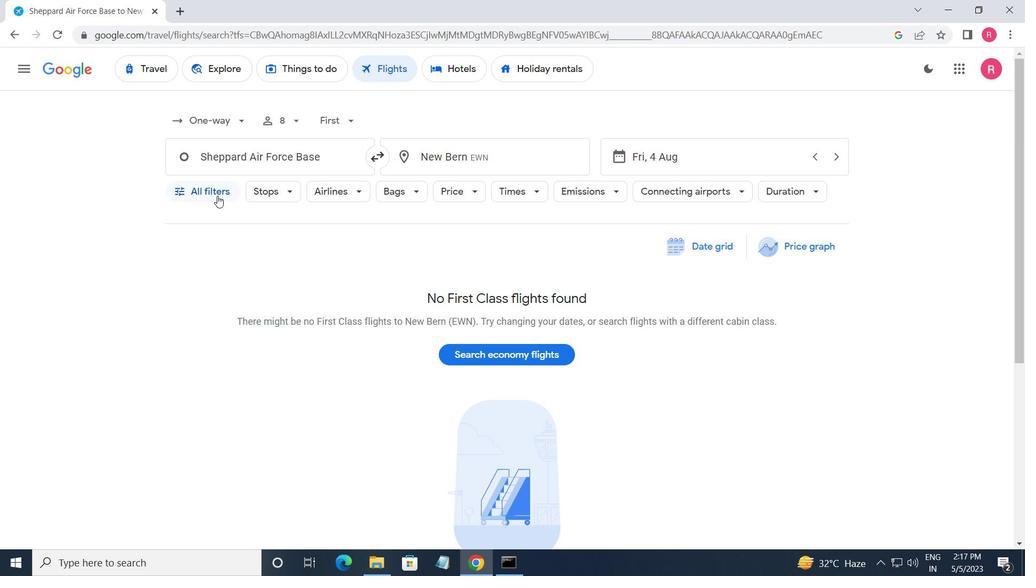 
Action: Mouse pressed left at (217, 194)
Screenshot: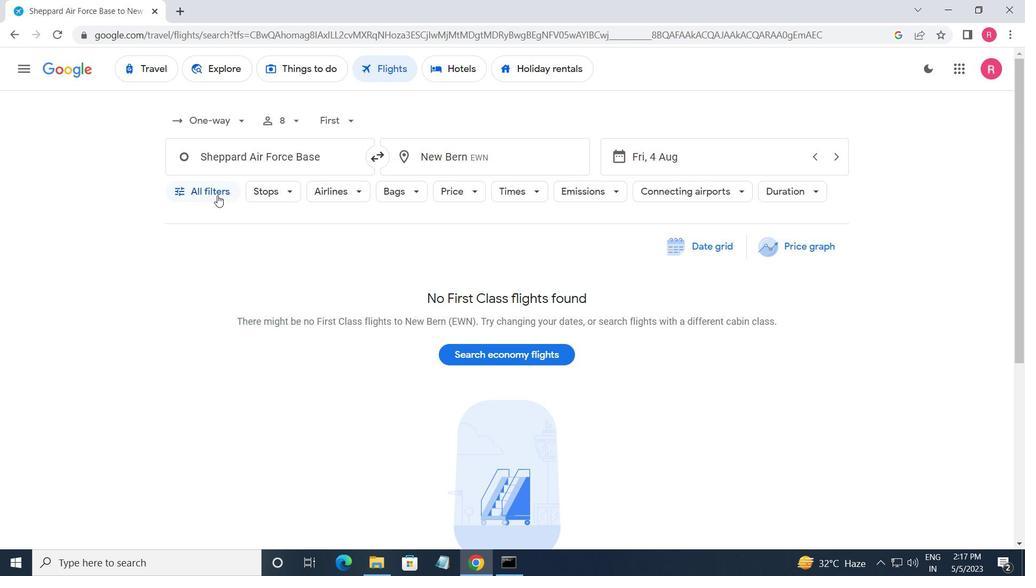 
Action: Mouse moved to (257, 355)
Screenshot: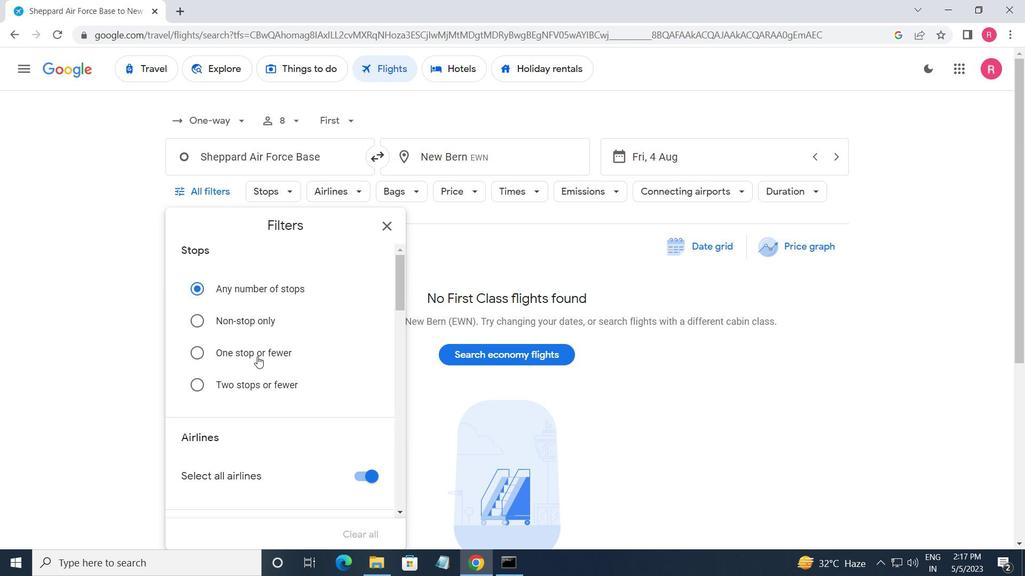 
Action: Mouse scrolled (257, 354) with delta (0, 0)
Screenshot: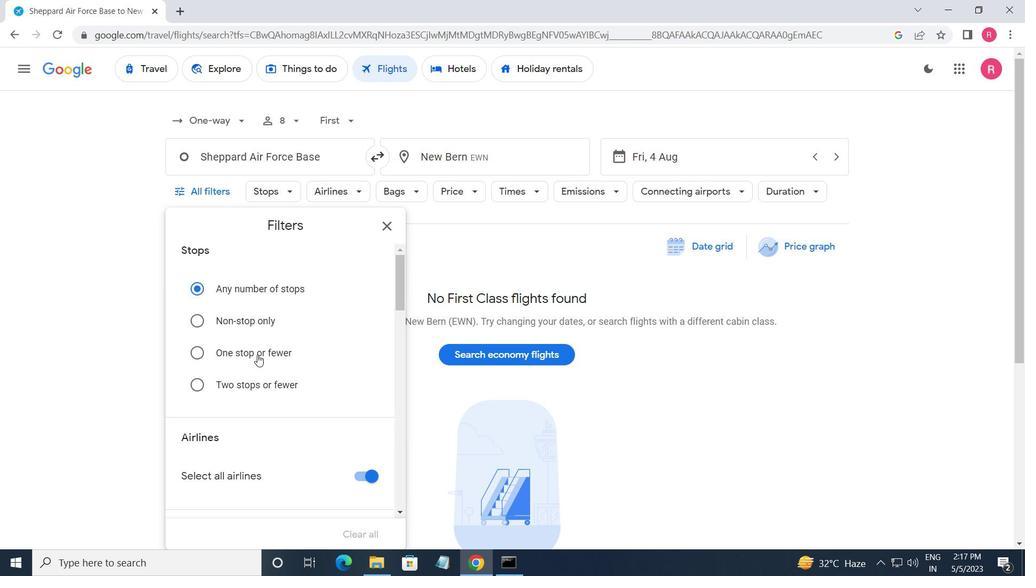 
Action: Mouse moved to (256, 354)
Screenshot: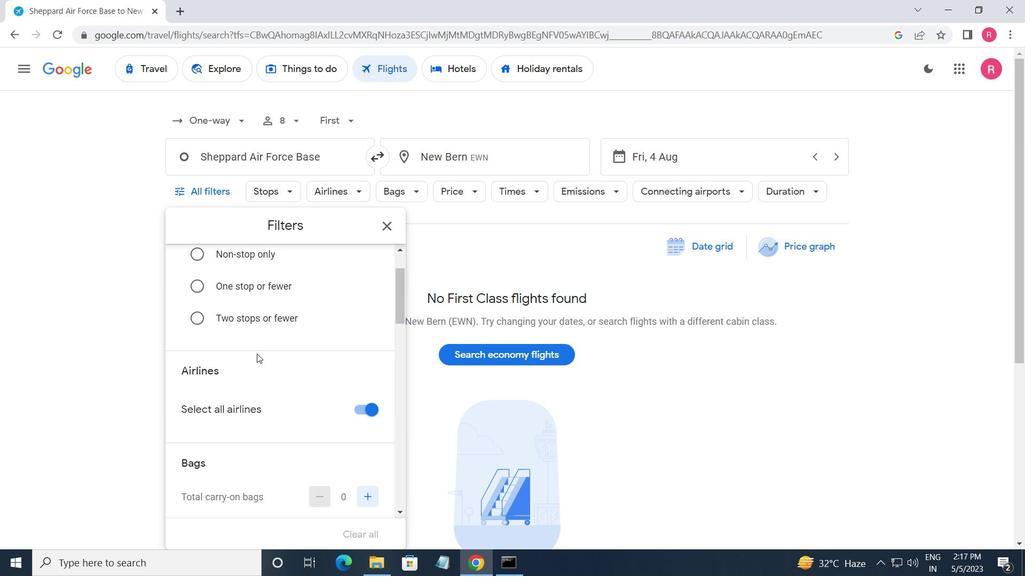 
Action: Mouse scrolled (256, 354) with delta (0, 0)
Screenshot: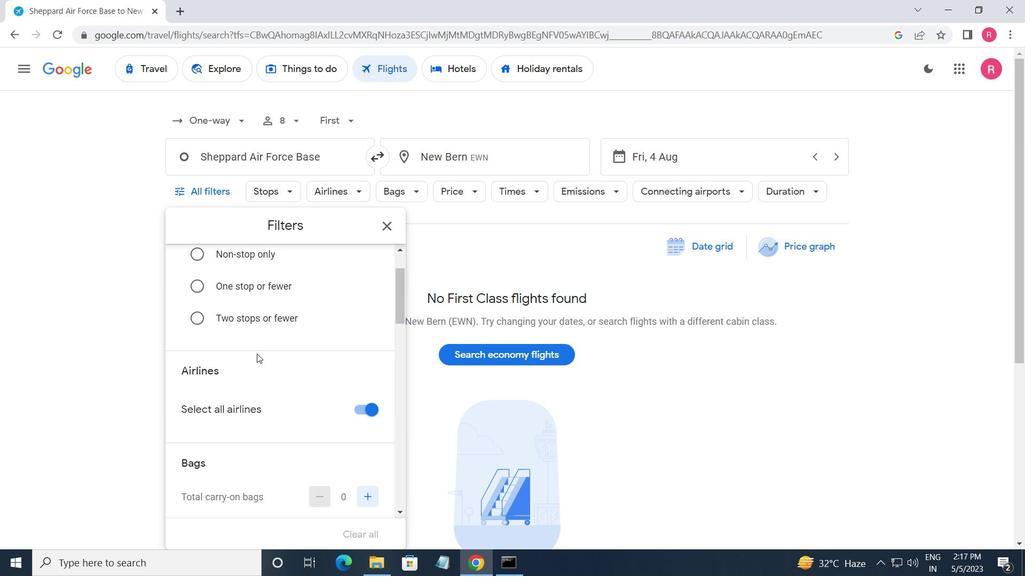 
Action: Mouse moved to (256, 354)
Screenshot: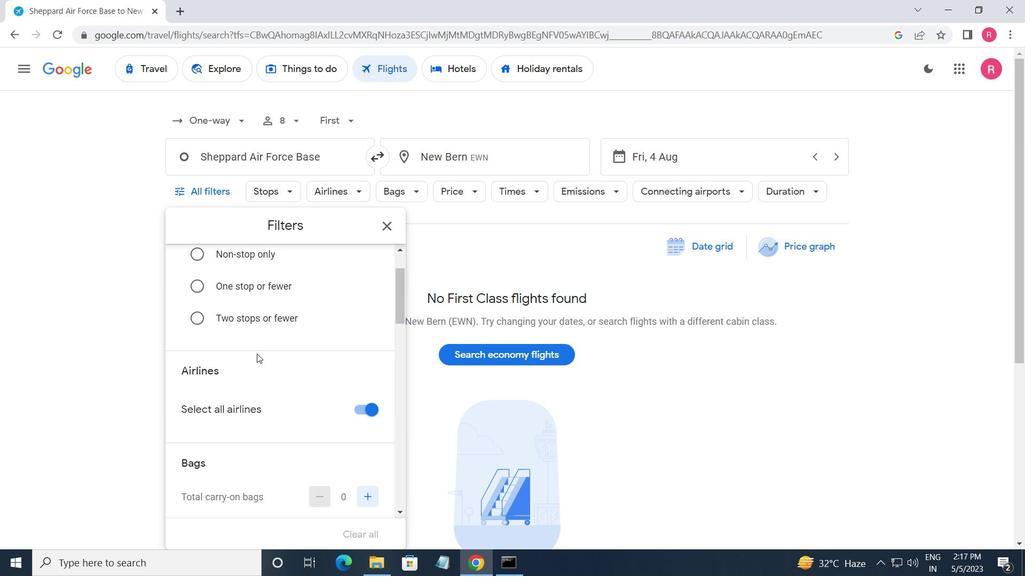 
Action: Mouse scrolled (256, 354) with delta (0, 0)
Screenshot: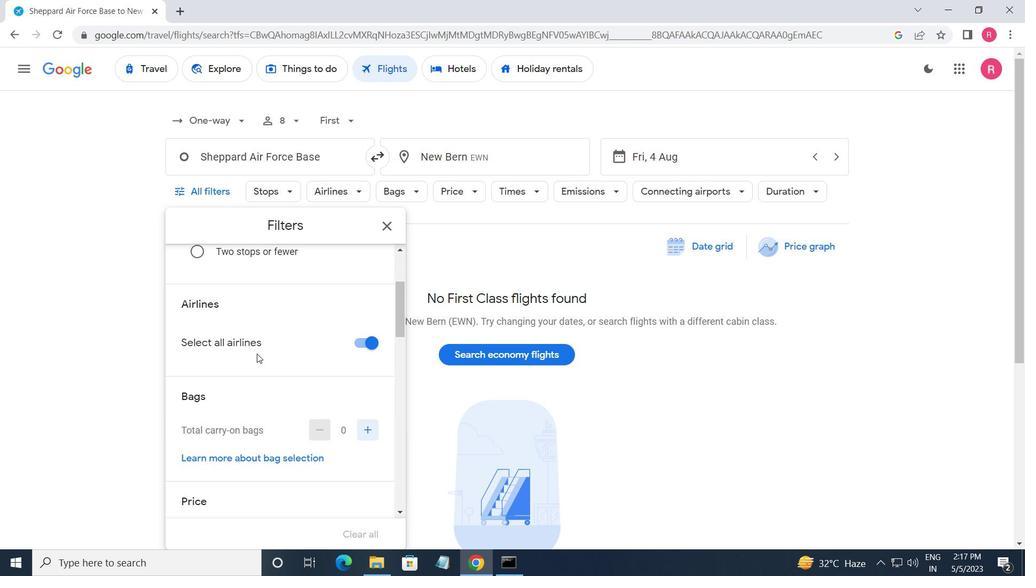 
Action: Mouse moved to (257, 357)
Screenshot: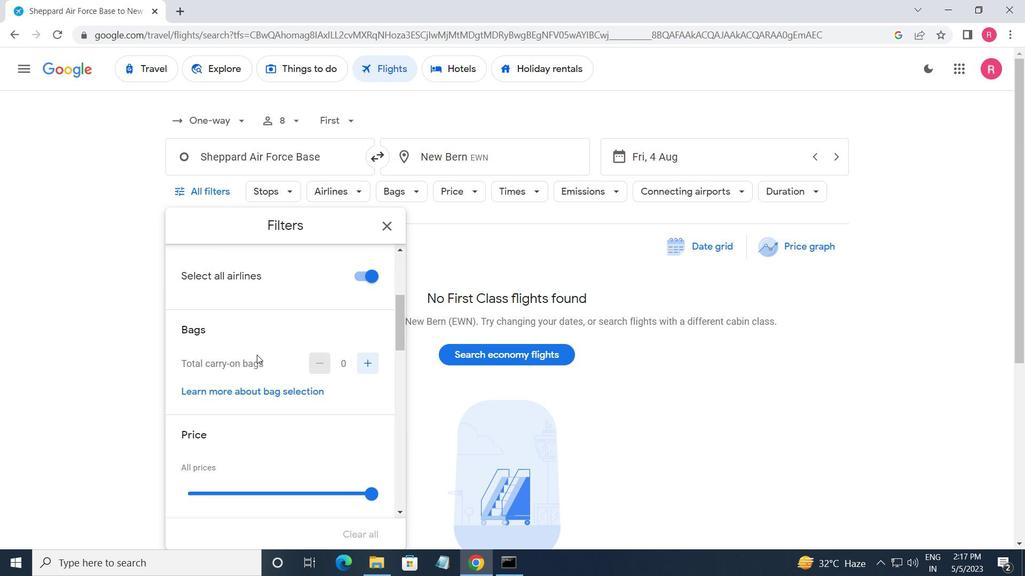
Action: Mouse scrolled (257, 356) with delta (0, 0)
Screenshot: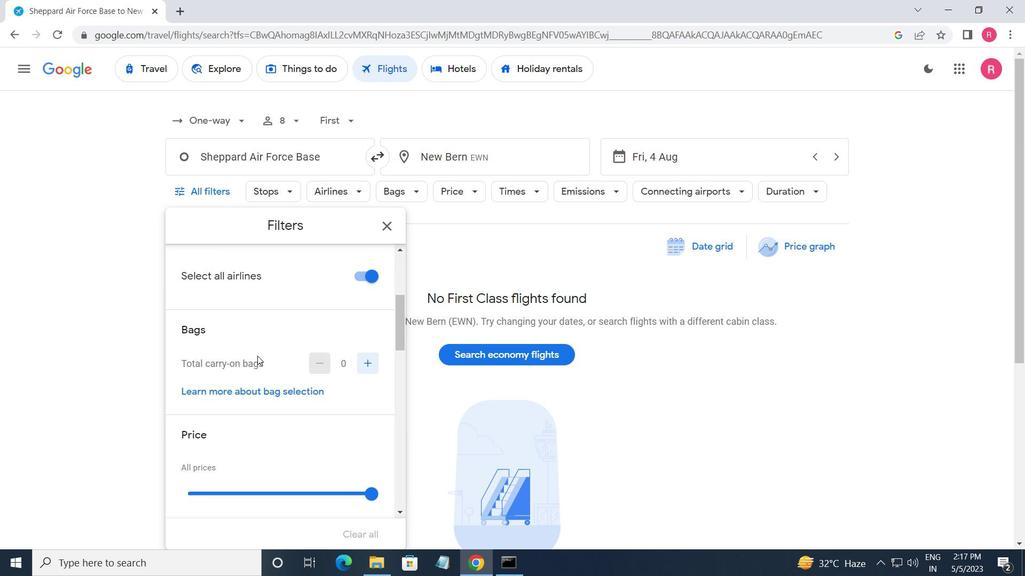 
Action: Mouse moved to (260, 359)
Screenshot: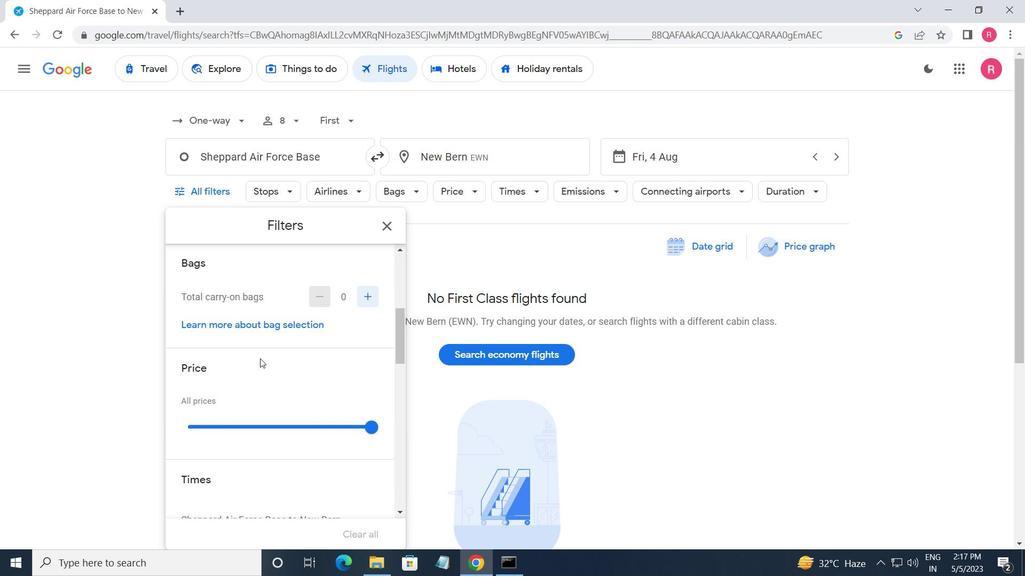 
Action: Mouse scrolled (260, 358) with delta (0, 0)
Screenshot: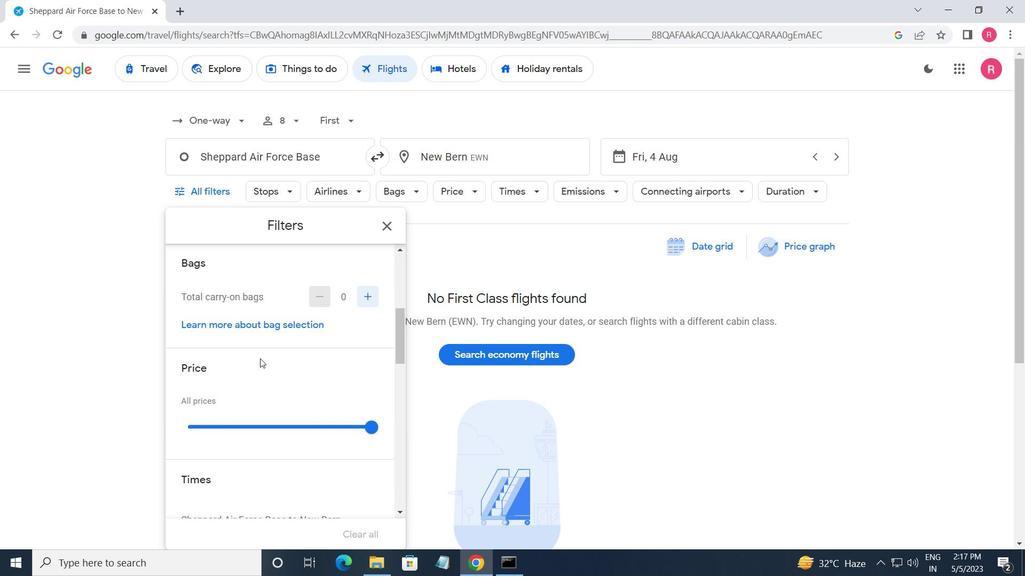 
Action: Mouse moved to (262, 361)
Screenshot: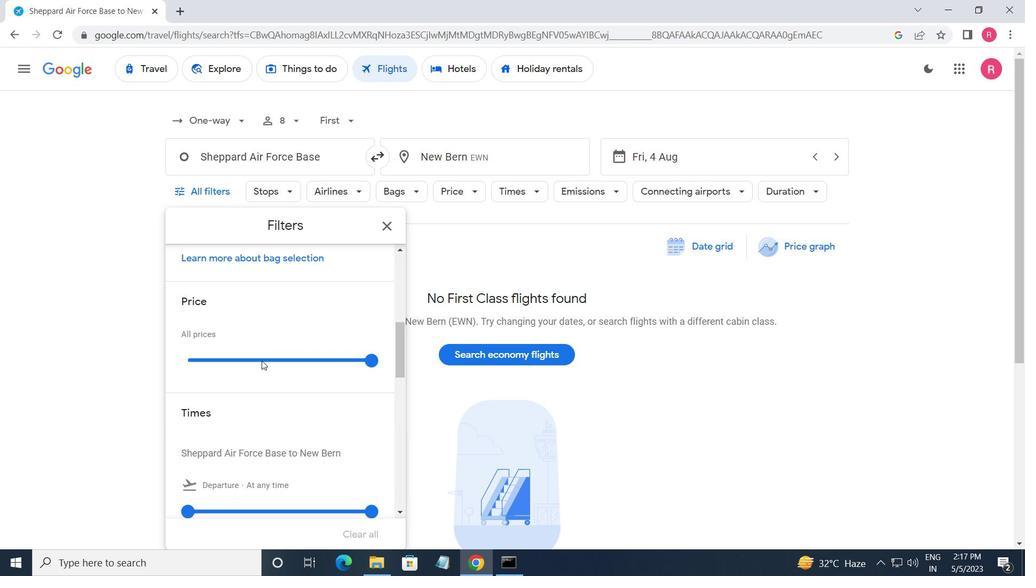 
Action: Mouse scrolled (262, 360) with delta (0, 0)
Screenshot: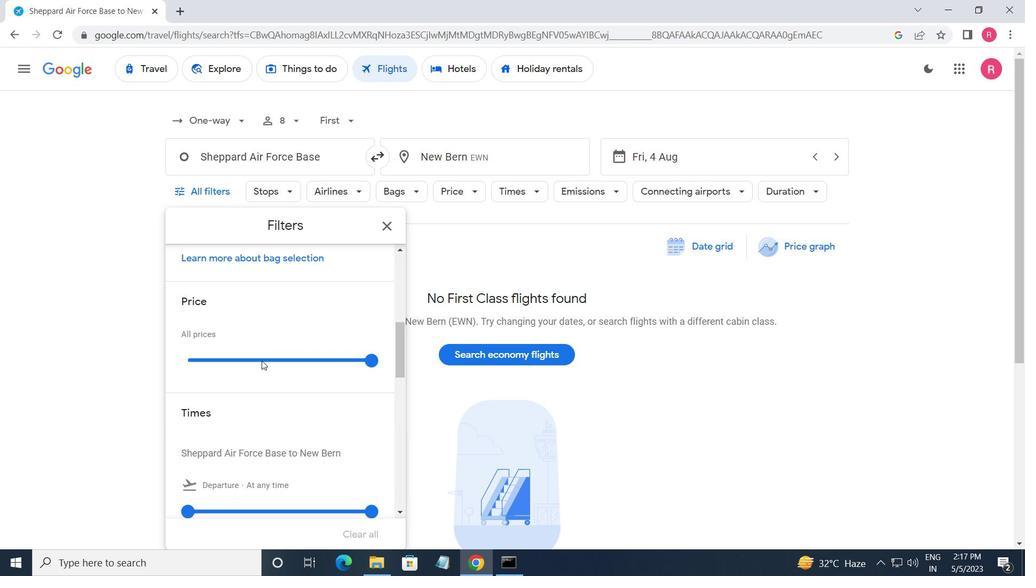 
Action: Mouse moved to (262, 362)
Screenshot: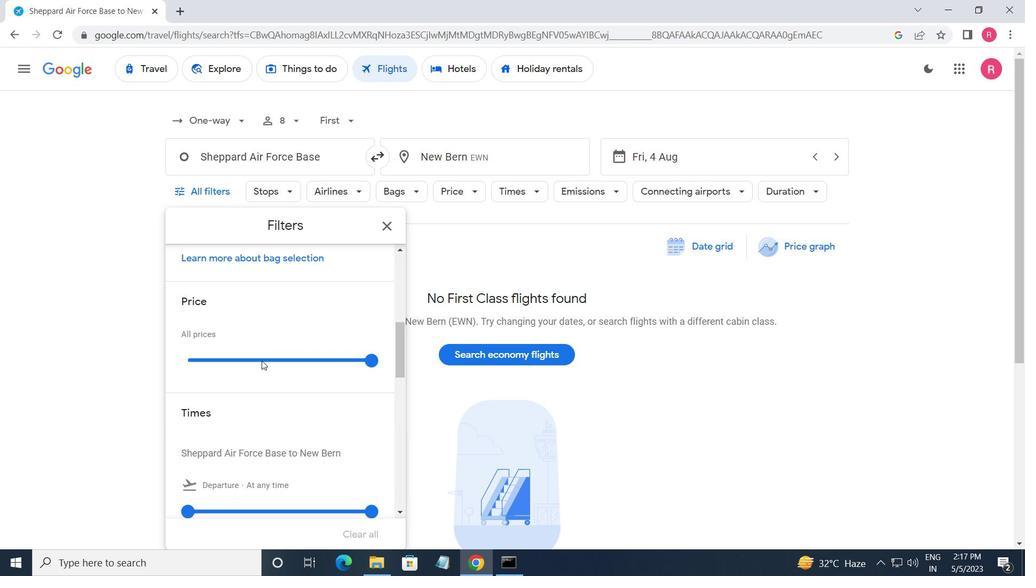 
Action: Mouse scrolled (262, 361) with delta (0, 0)
Screenshot: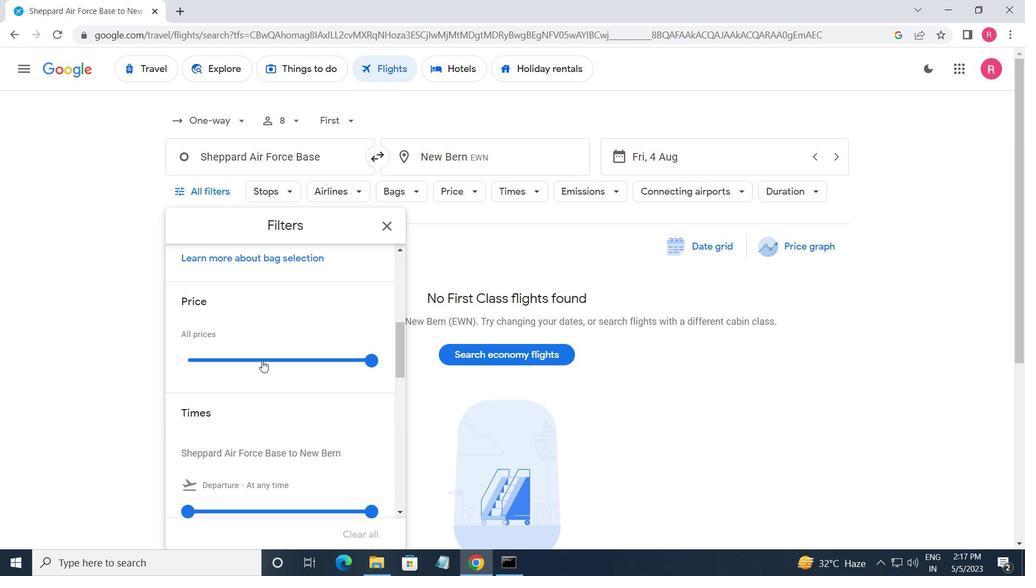
Action: Mouse moved to (268, 362)
Screenshot: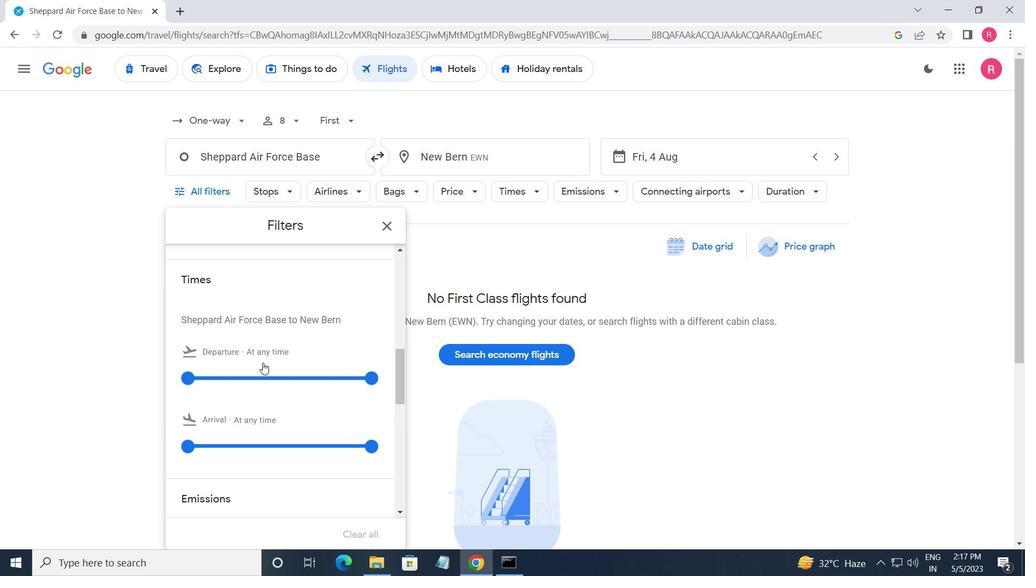 
Action: Mouse scrolled (268, 363) with delta (0, 0)
Screenshot: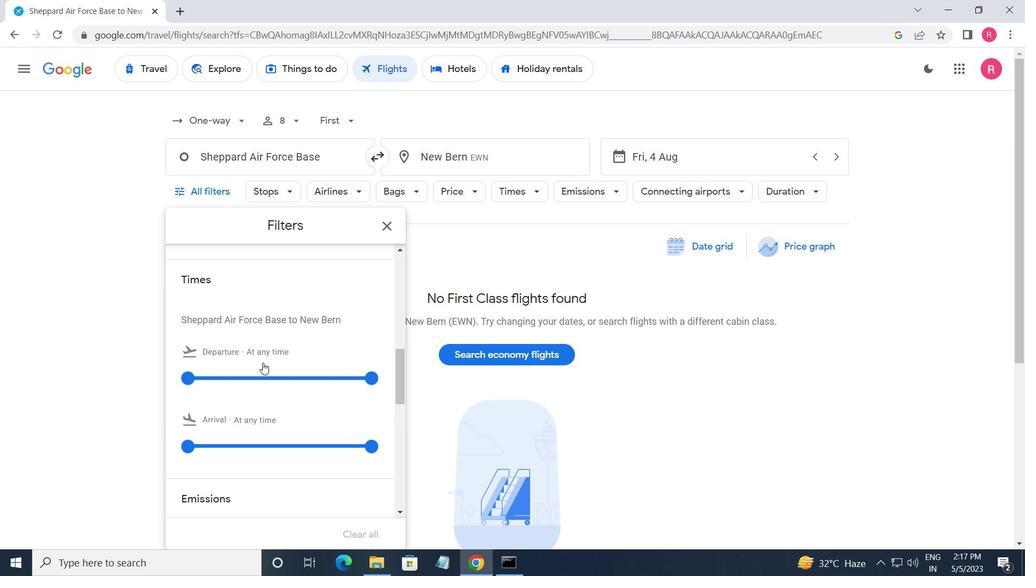 
Action: Mouse scrolled (268, 363) with delta (0, 0)
Screenshot: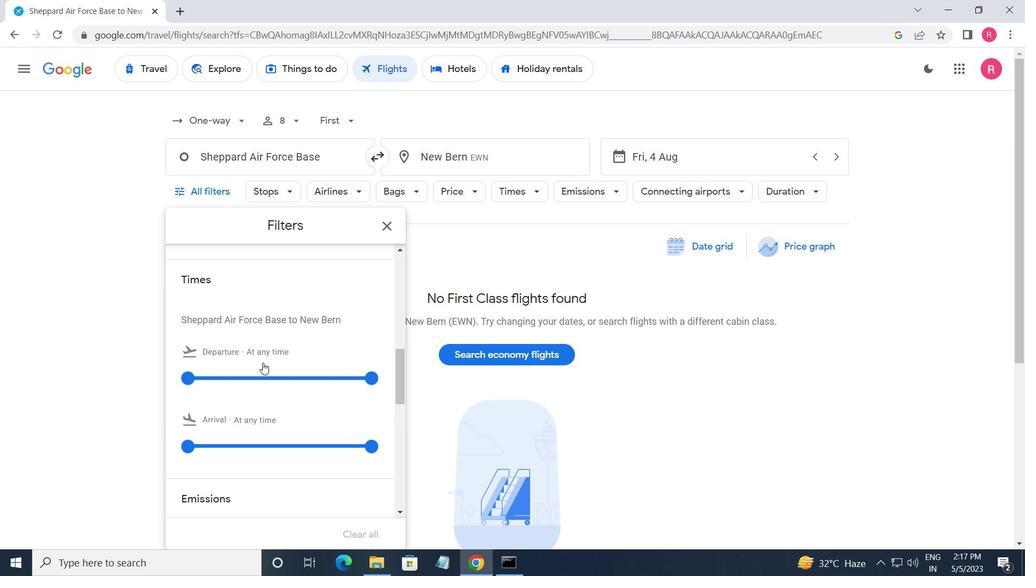 
Action: Mouse scrolled (268, 363) with delta (0, 0)
Screenshot: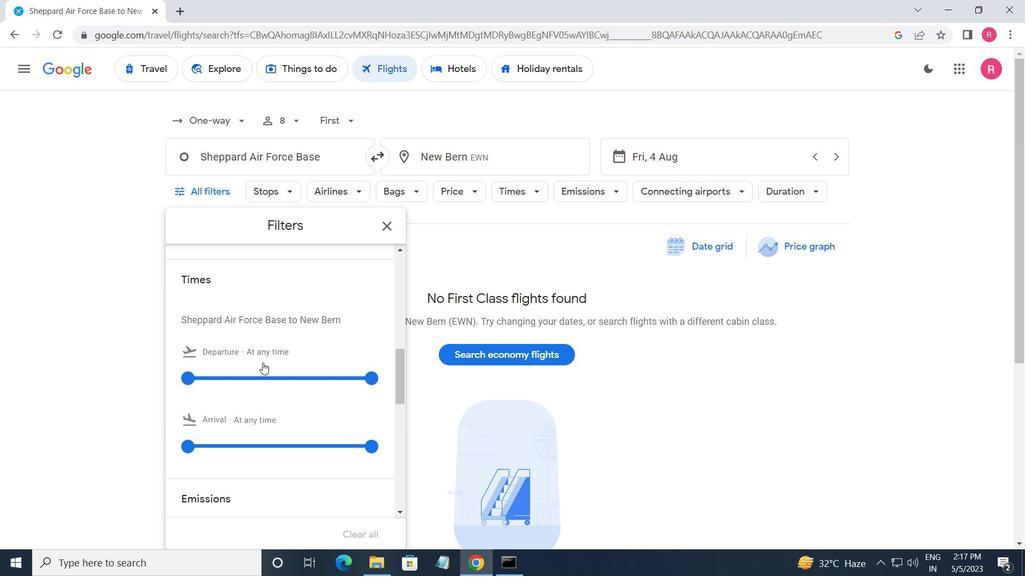 
Action: Mouse moved to (269, 362)
Screenshot: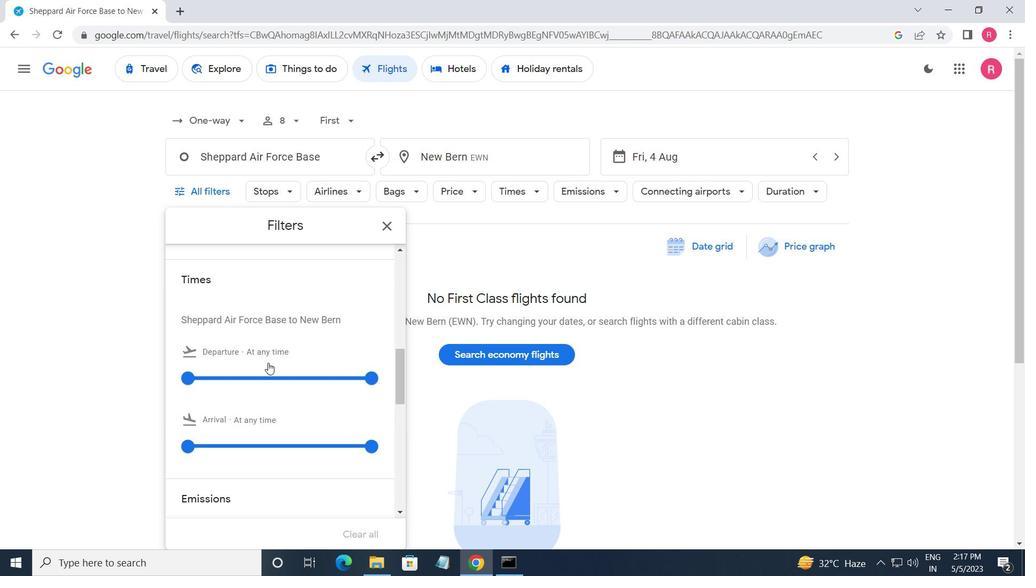 
Action: Mouse scrolled (269, 363) with delta (0, 0)
Screenshot: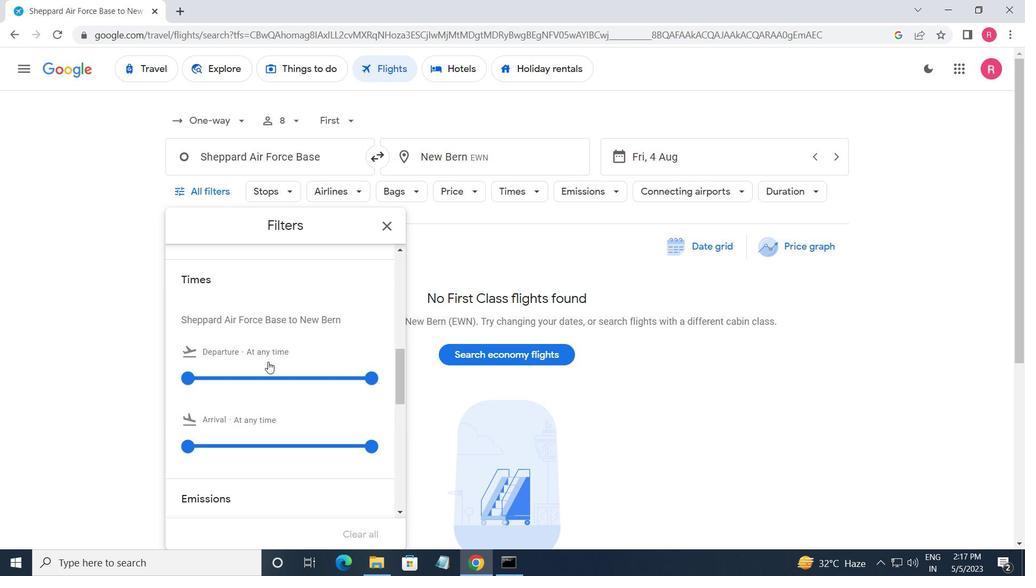 
Action: Mouse scrolled (269, 363) with delta (0, 0)
Screenshot: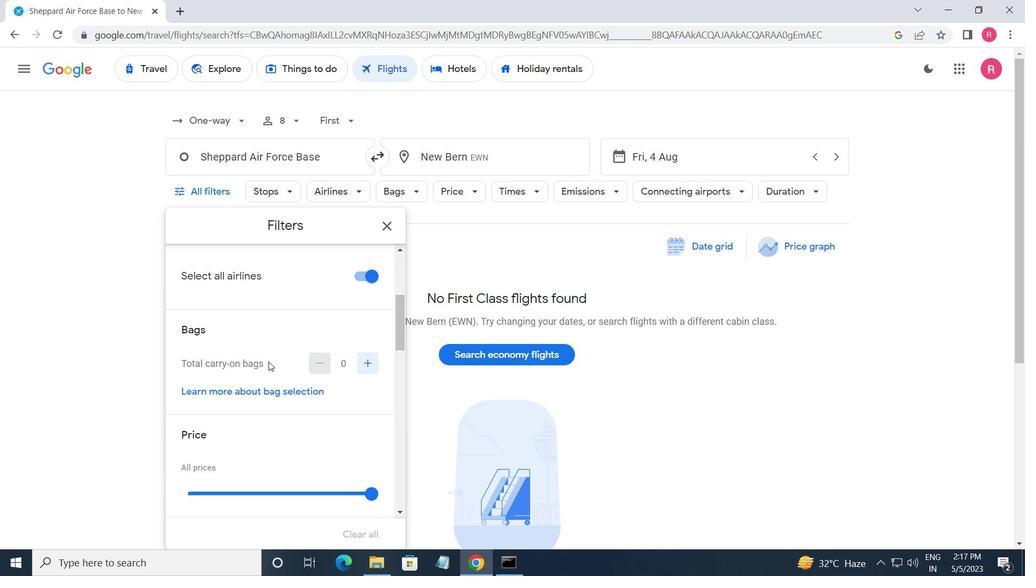 
Action: Mouse scrolled (269, 363) with delta (0, 0)
Screenshot: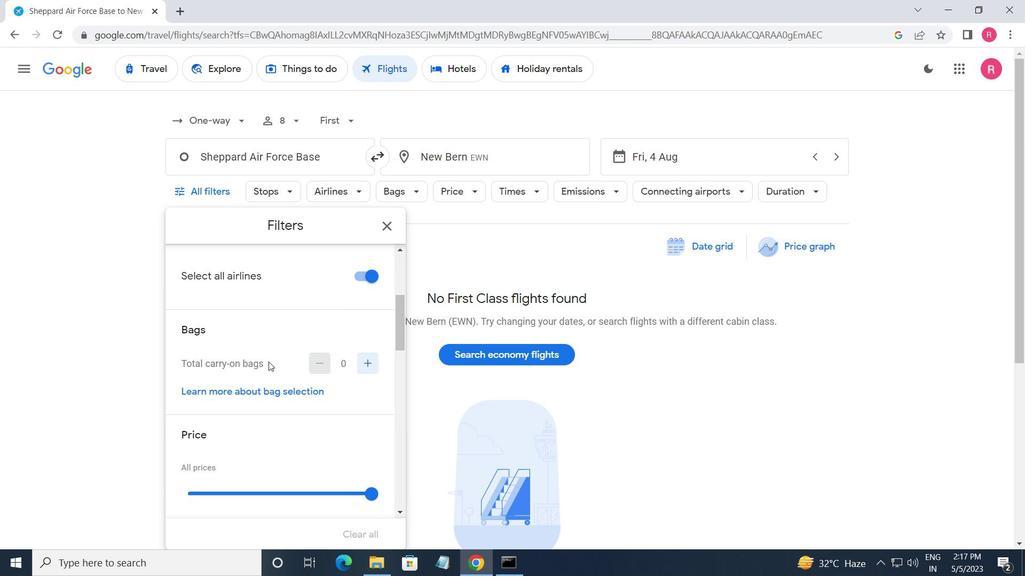 
Action: Mouse scrolled (269, 363) with delta (0, 0)
Screenshot: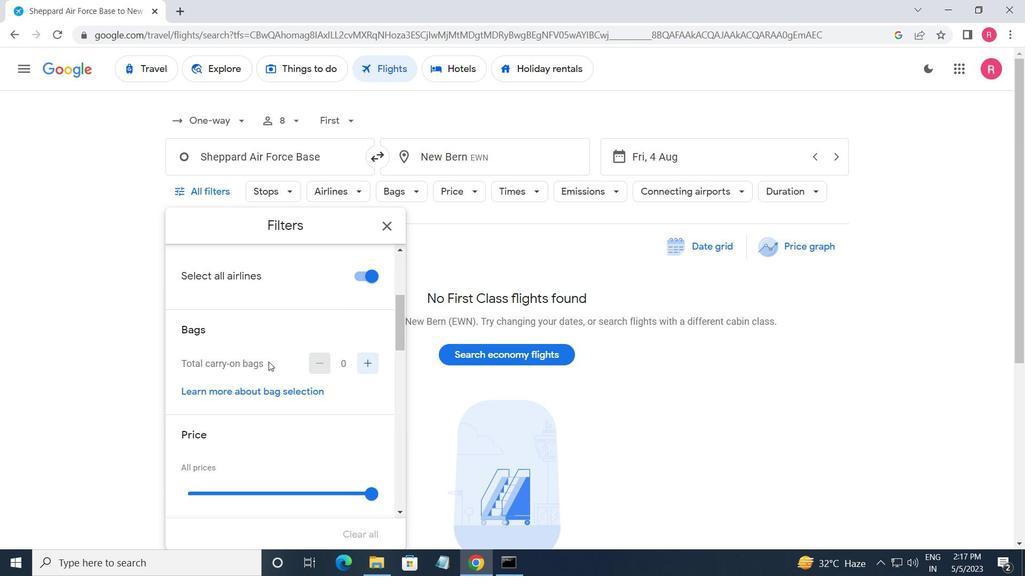 
Action: Mouse moved to (271, 361)
Screenshot: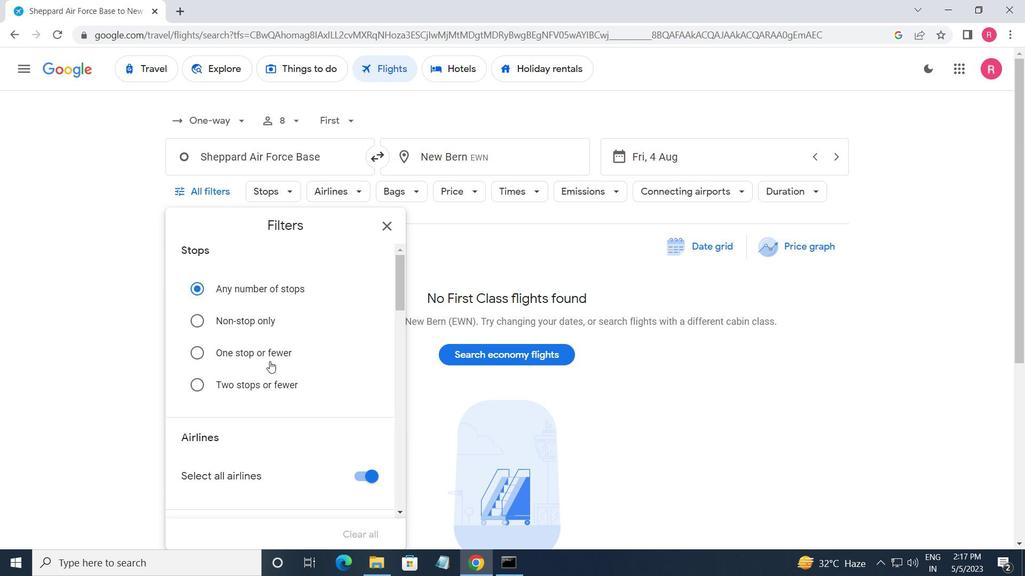 
Action: Mouse scrolled (271, 361) with delta (0, 0)
Screenshot: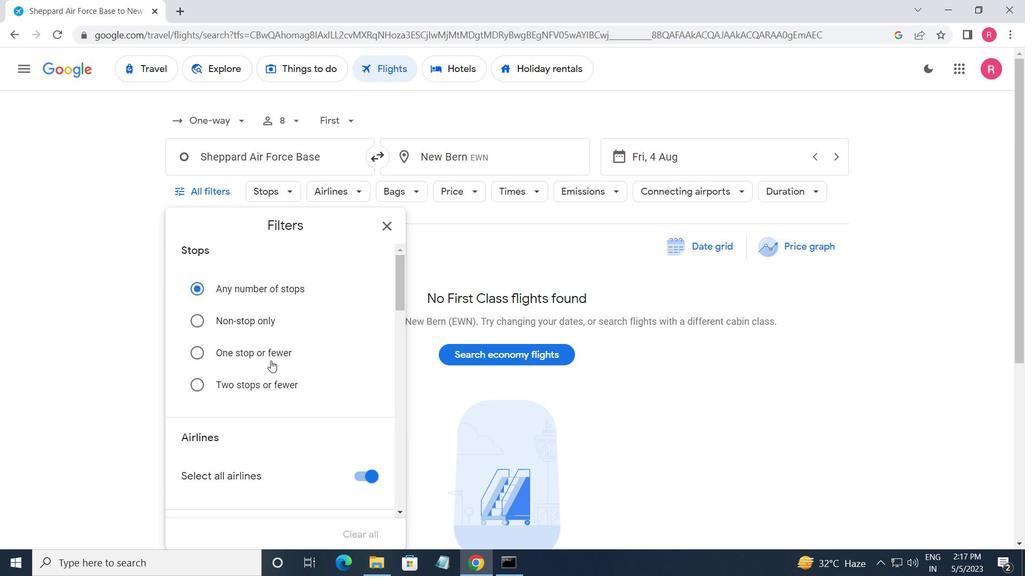 
Action: Mouse scrolled (271, 361) with delta (0, 0)
Screenshot: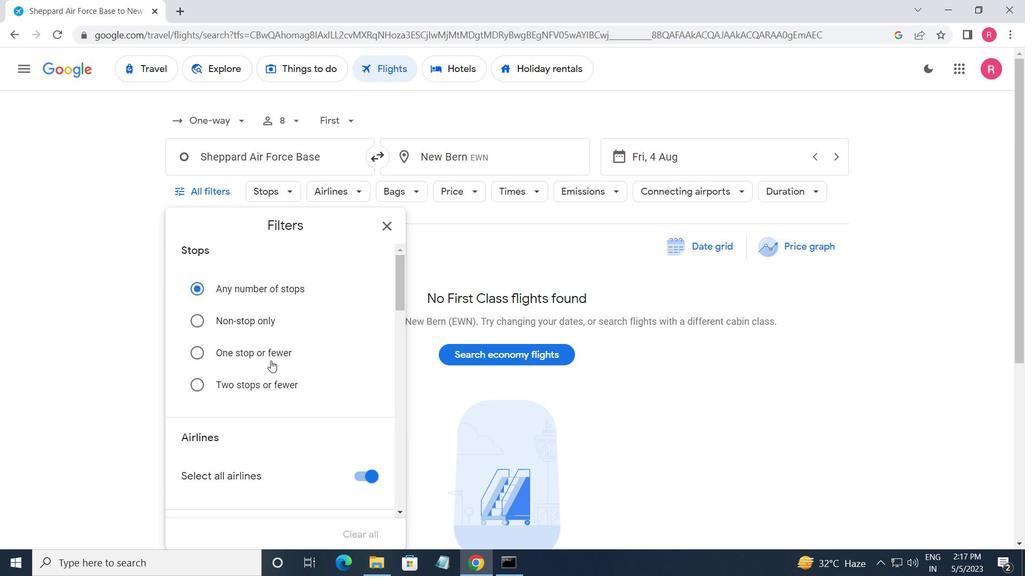 
Action: Mouse scrolled (271, 361) with delta (0, 0)
Screenshot: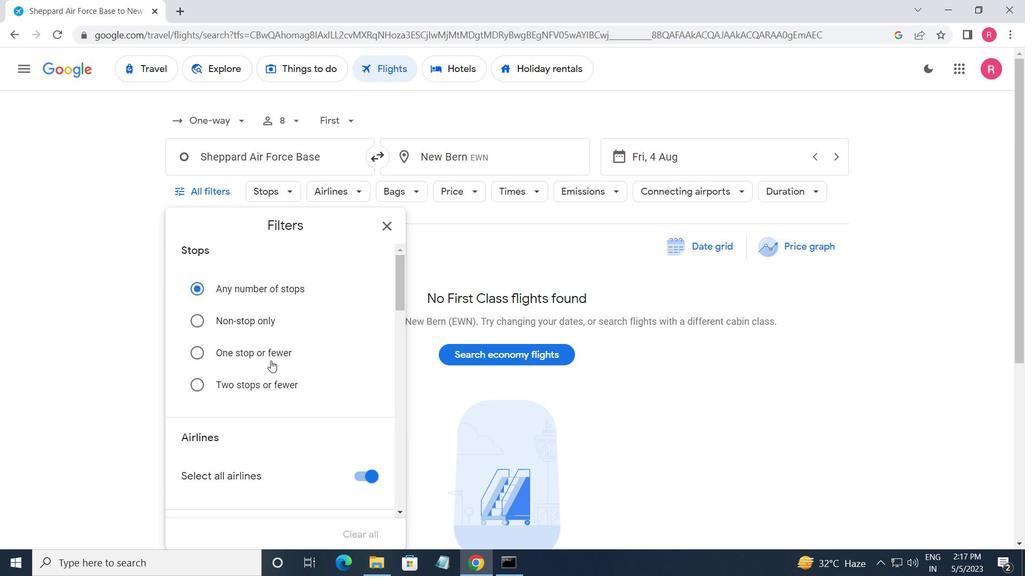 
Action: Mouse scrolled (271, 360) with delta (0, 0)
Screenshot: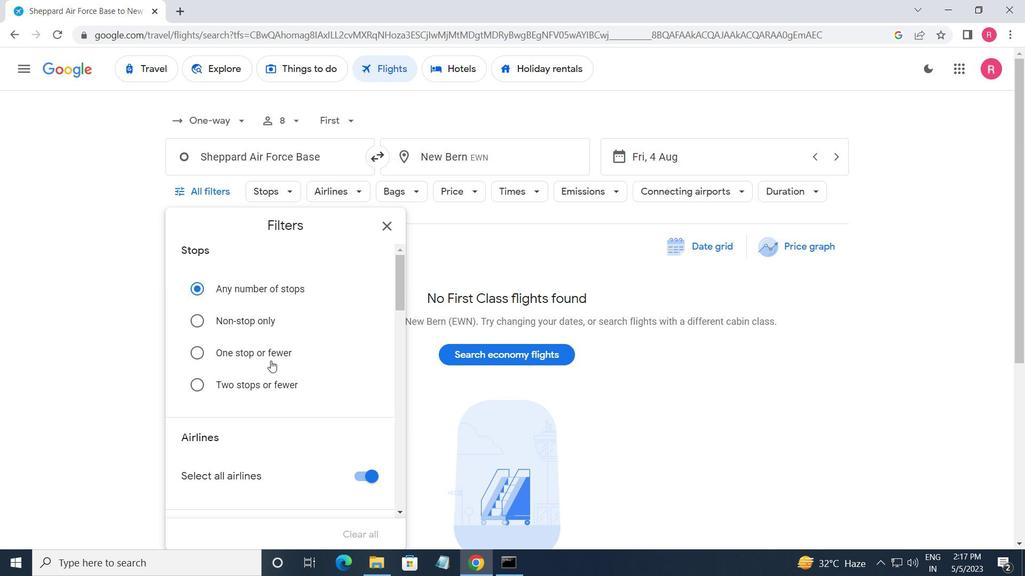
Action: Mouse moved to (271, 361)
Screenshot: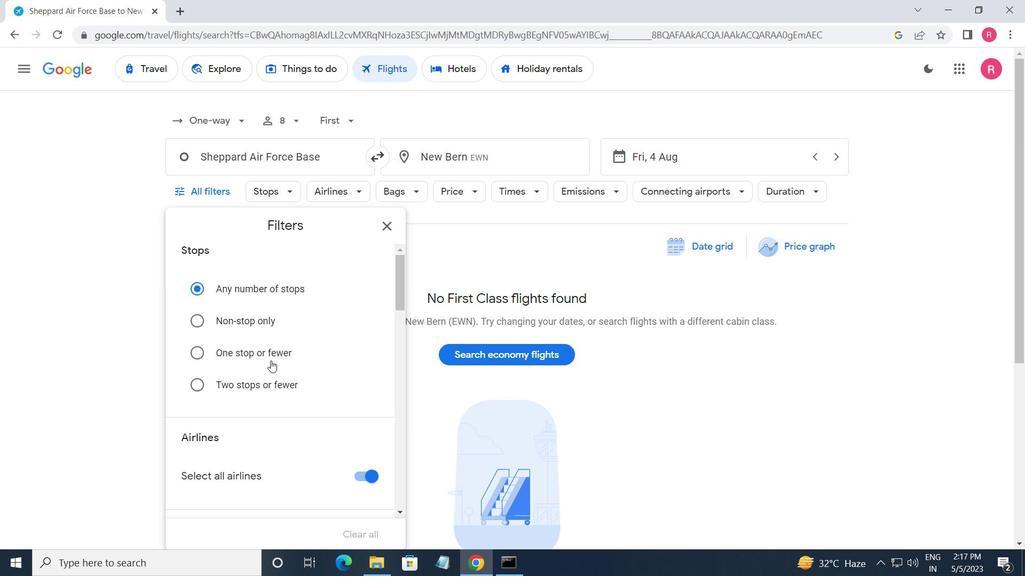
Action: Mouse scrolled (271, 360) with delta (0, 0)
Screenshot: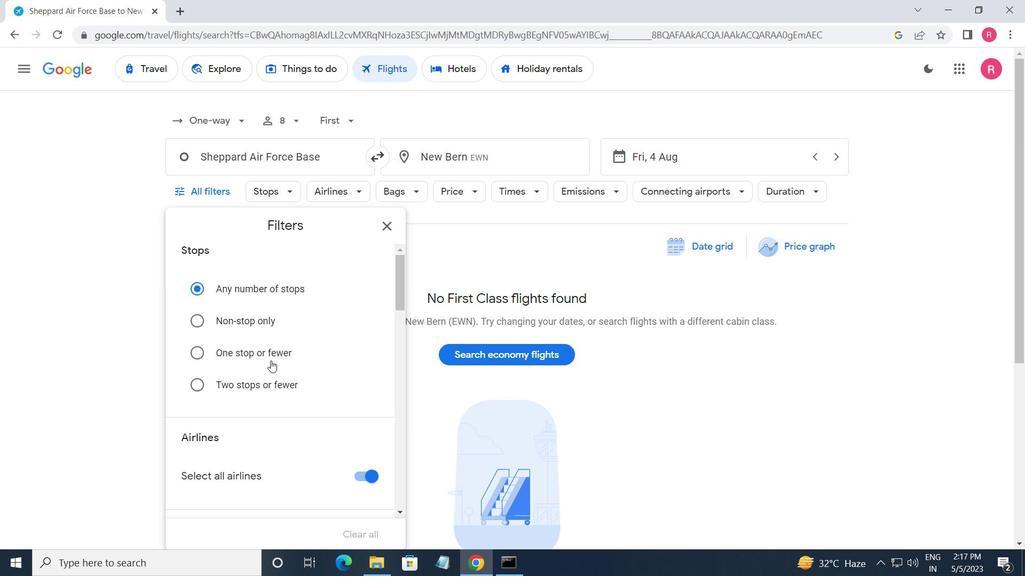 
Action: Mouse scrolled (271, 360) with delta (0, 0)
Screenshot: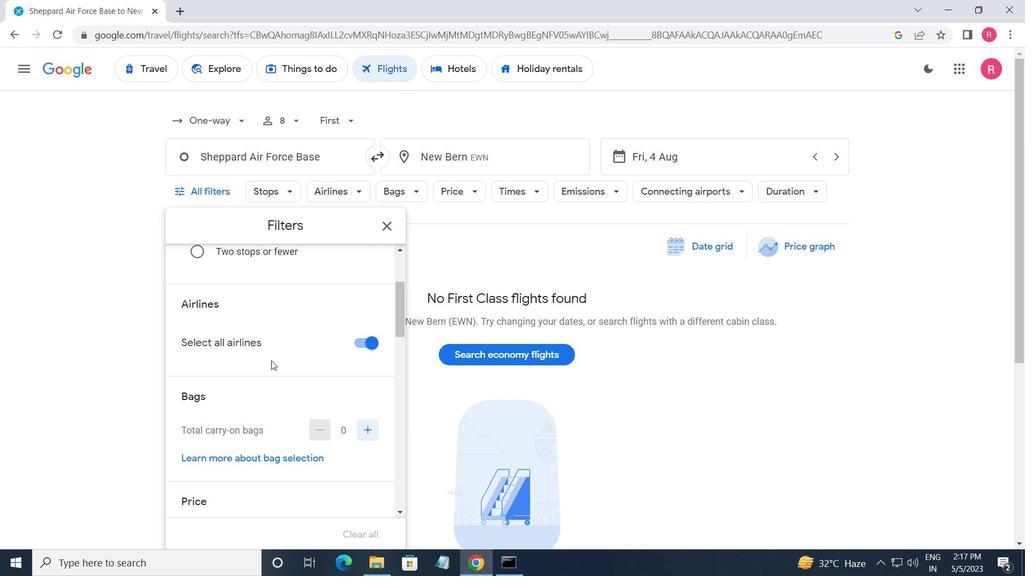 
Action: Mouse moved to (272, 360)
Screenshot: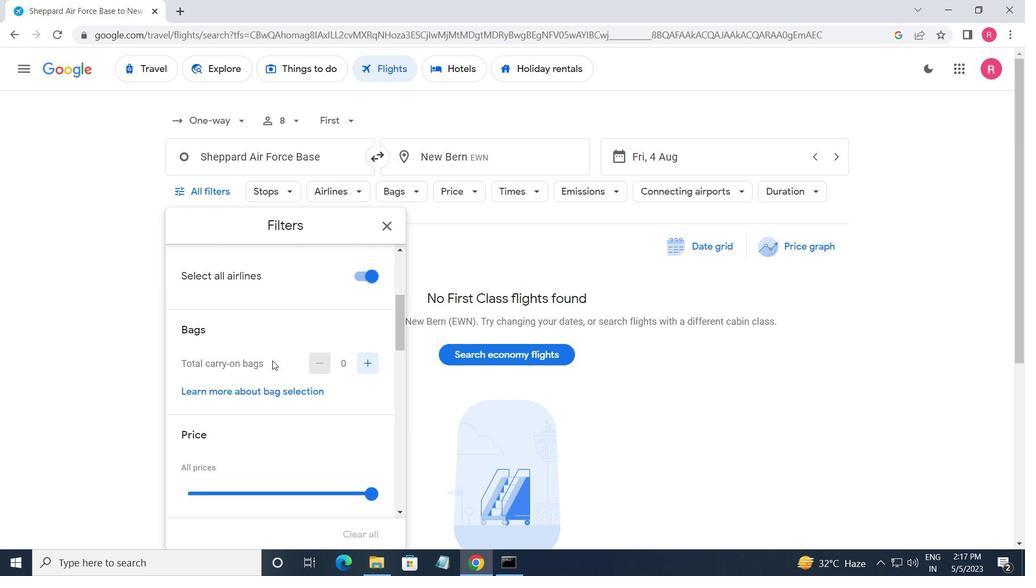 
Action: Mouse scrolled (272, 359) with delta (0, 0)
Screenshot: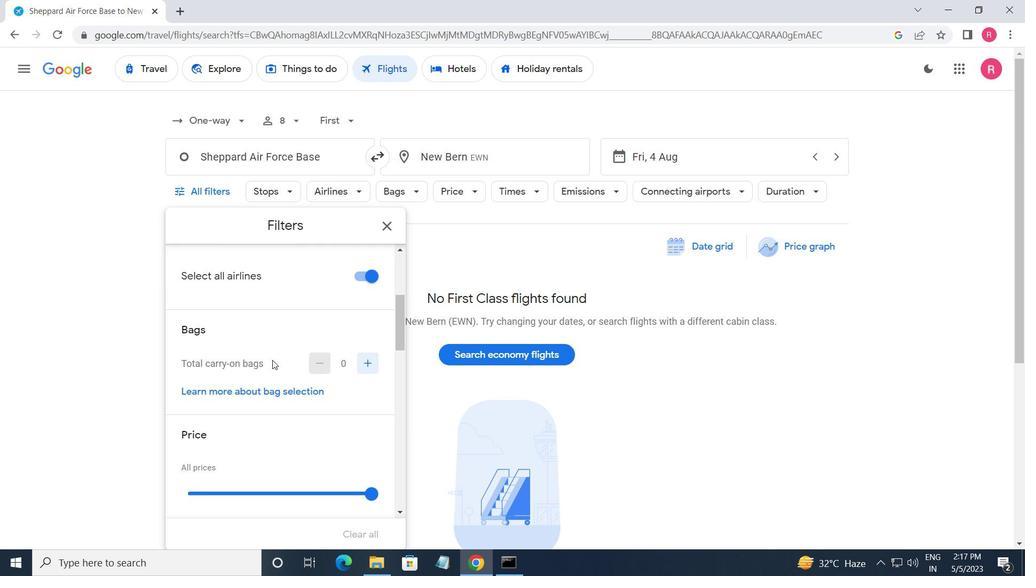 
Action: Mouse moved to (275, 359)
Screenshot: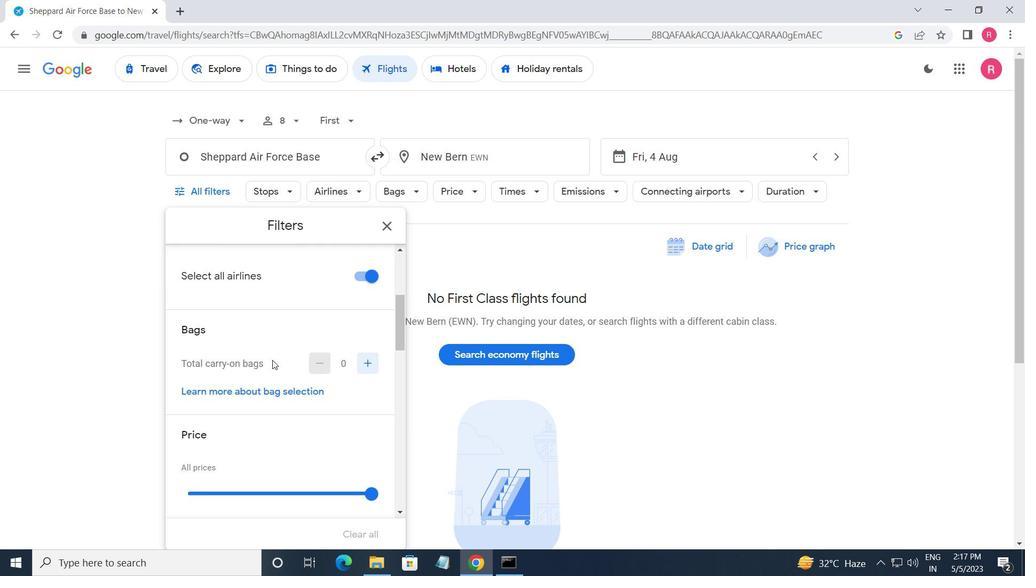 
Action: Mouse scrolled (275, 359) with delta (0, 0)
Screenshot: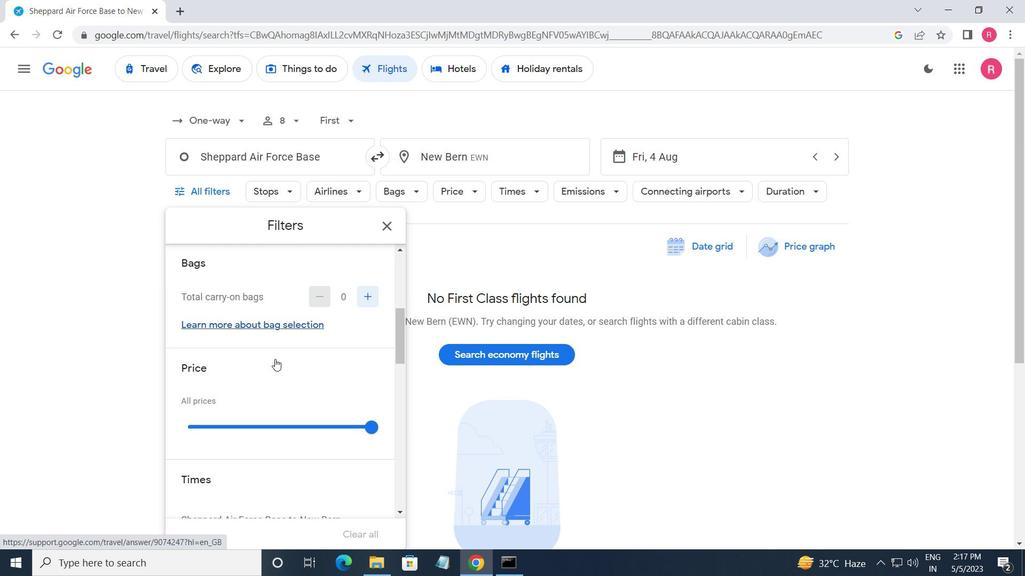 
Action: Mouse scrolled (275, 359) with delta (0, 0)
Screenshot: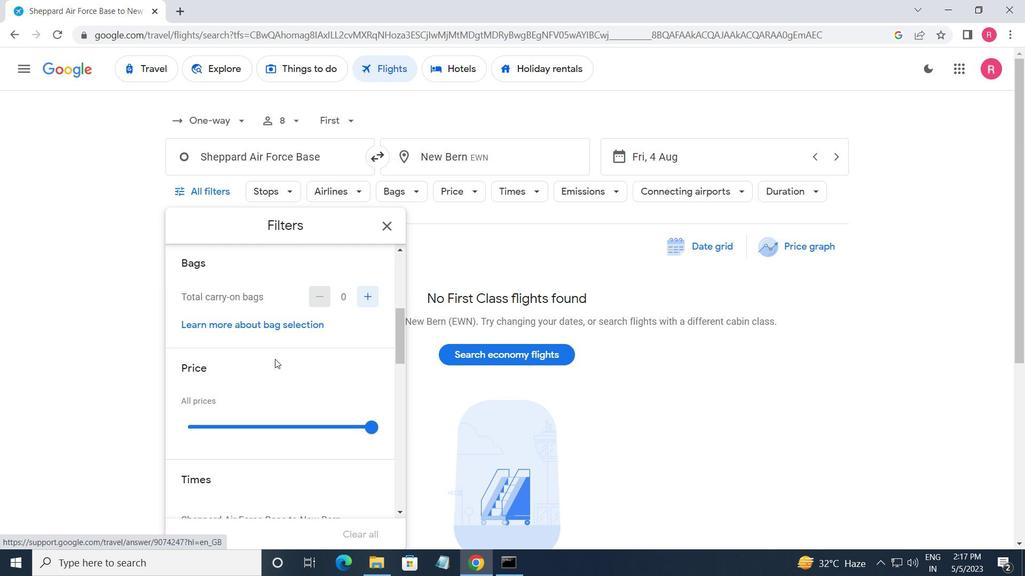 
Action: Mouse moved to (302, 347)
Screenshot: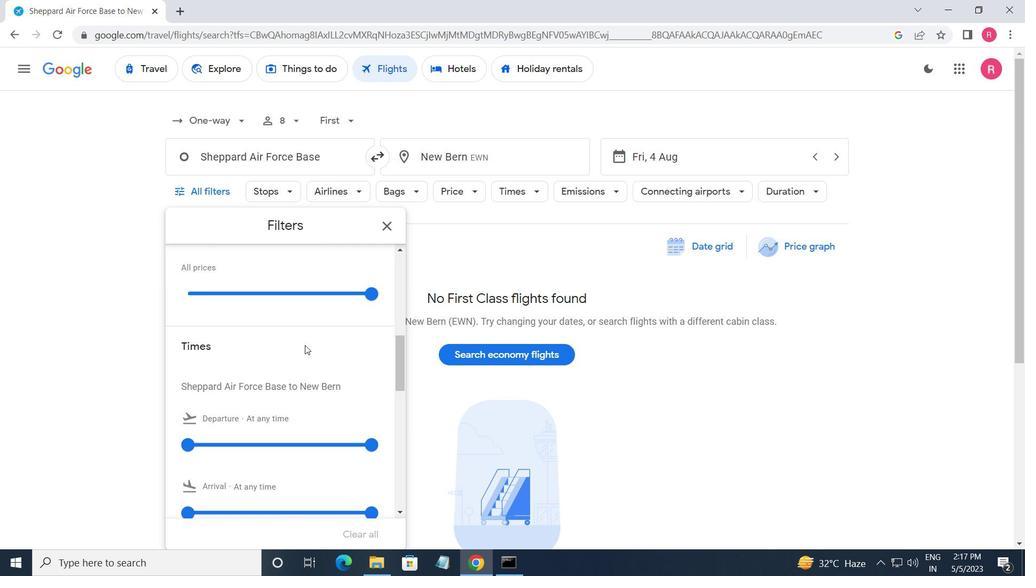 
Action: Mouse scrolled (302, 347) with delta (0, 0)
Screenshot: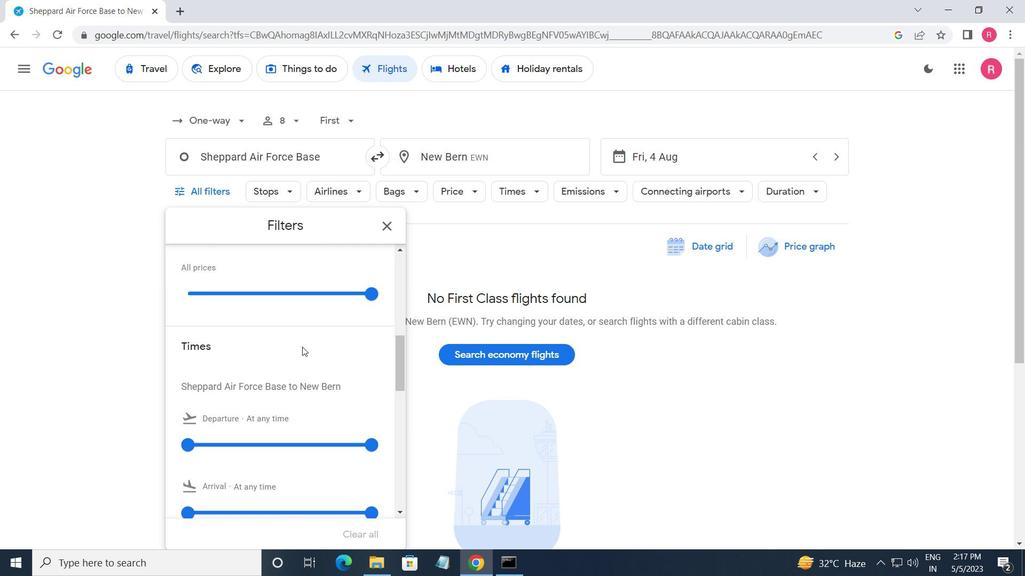 
Action: Mouse scrolled (302, 347) with delta (0, 0)
Screenshot: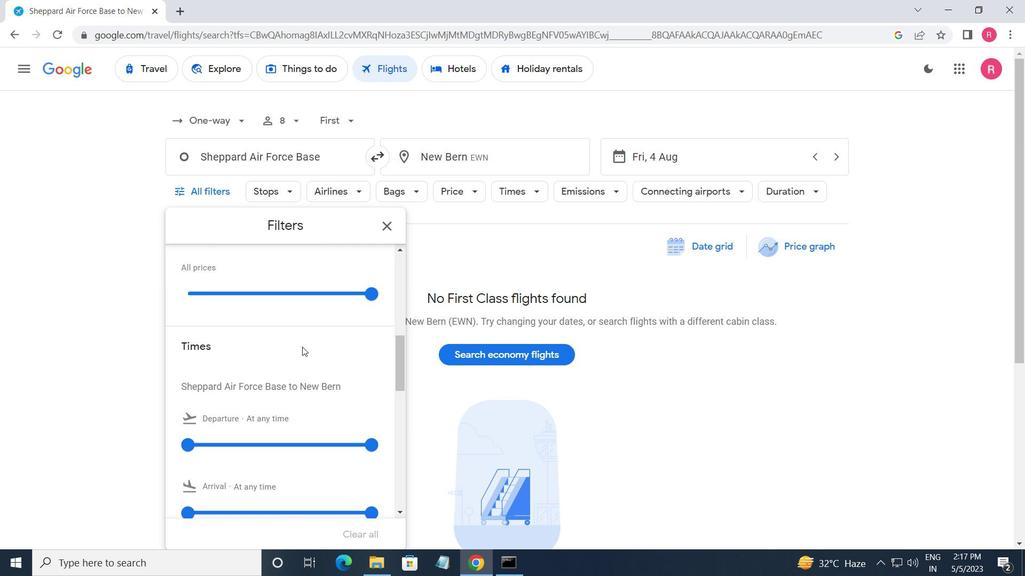 
Action: Mouse moved to (300, 354)
Screenshot: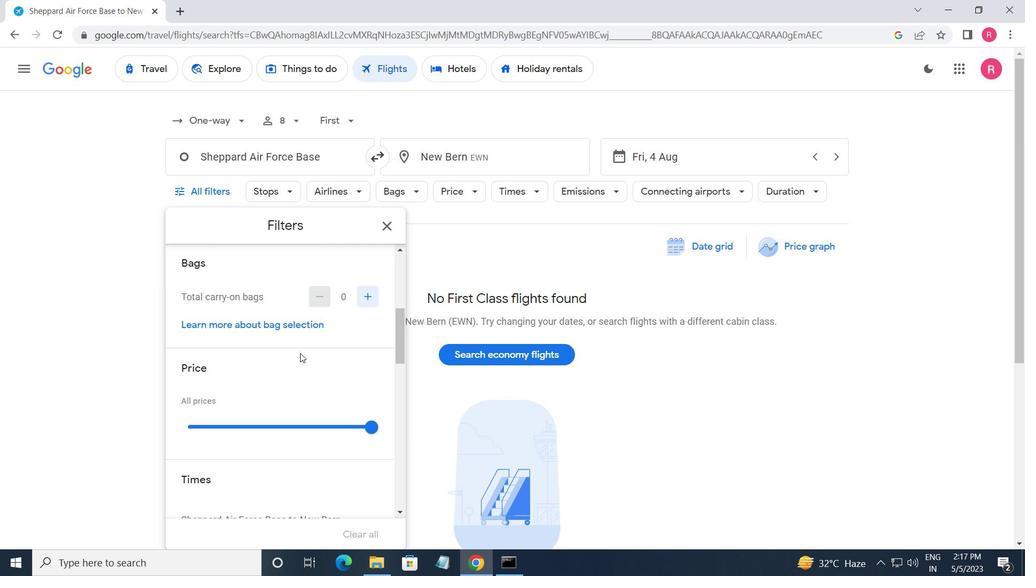 
Action: Mouse scrolled (300, 354) with delta (0, 0)
Screenshot: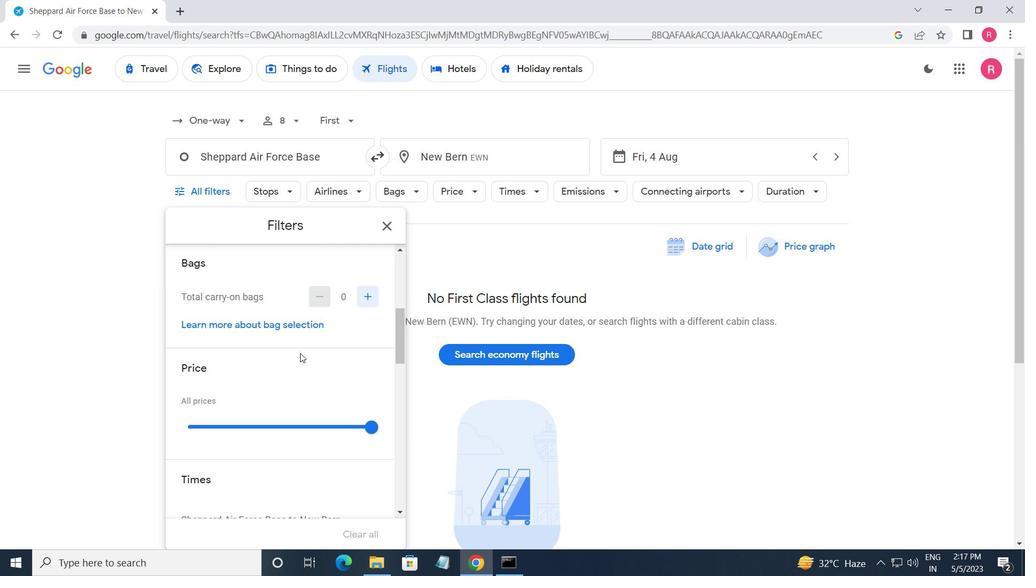 
Action: Mouse moved to (365, 364)
Screenshot: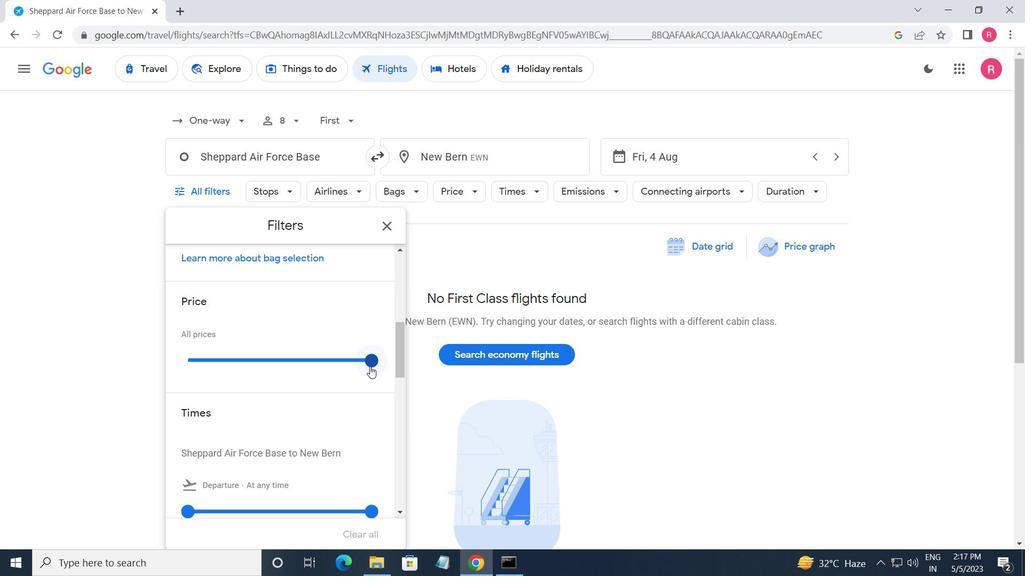 
Action: Mouse pressed left at (365, 364)
Screenshot: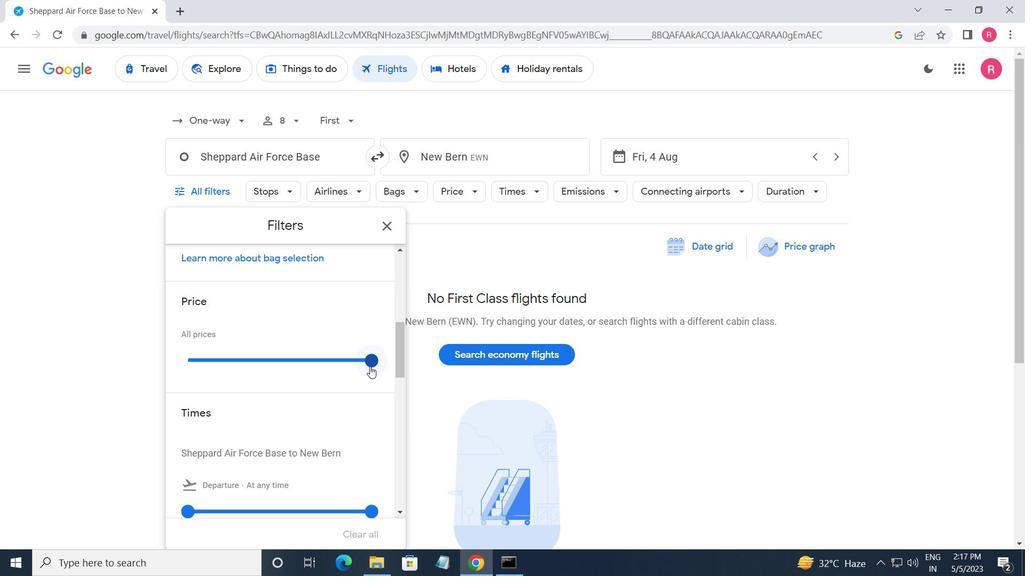 
Action: Mouse moved to (312, 381)
Screenshot: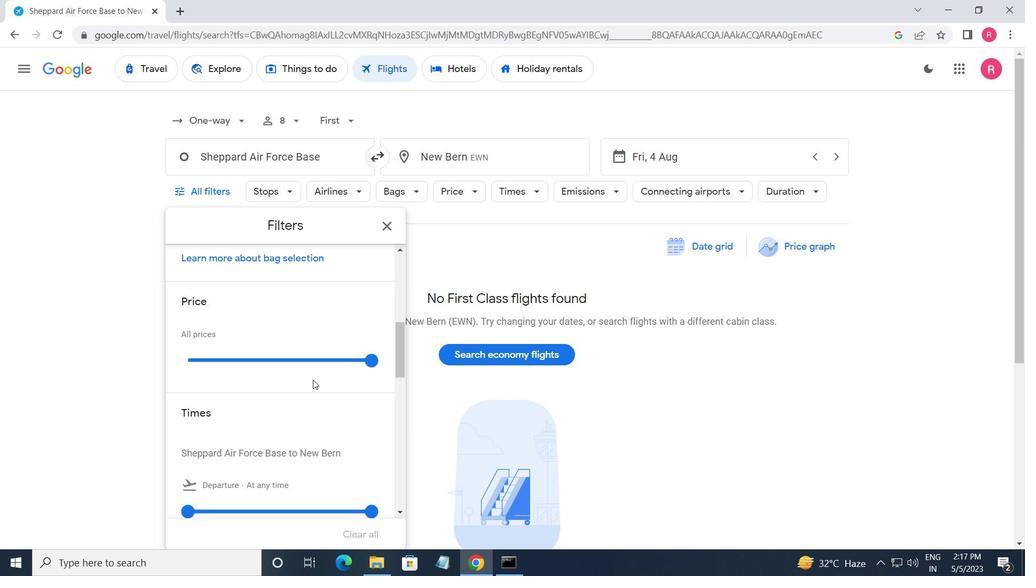 
Action: Mouse scrolled (312, 381) with delta (0, 0)
Screenshot: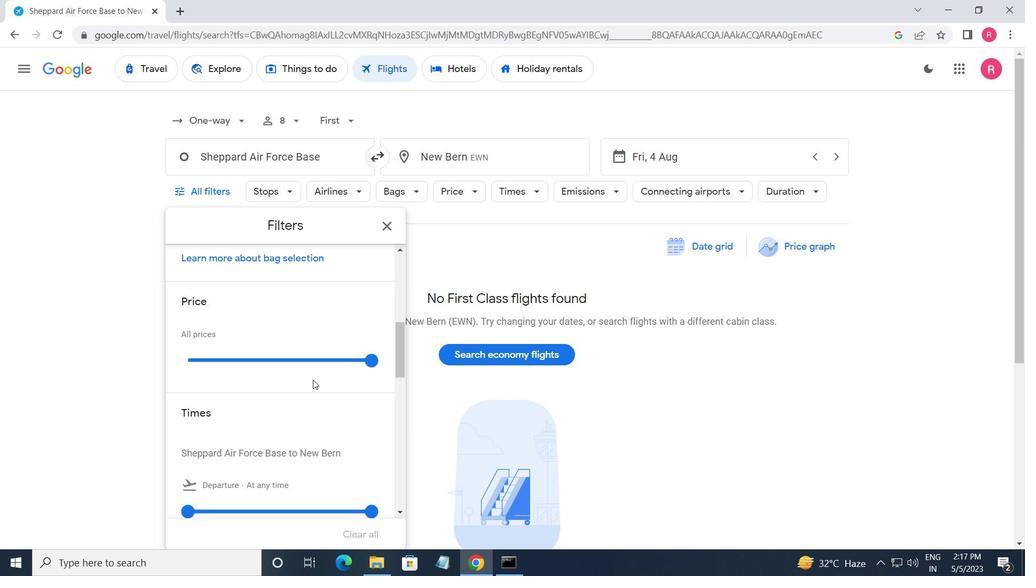 
Action: Mouse moved to (316, 384)
Screenshot: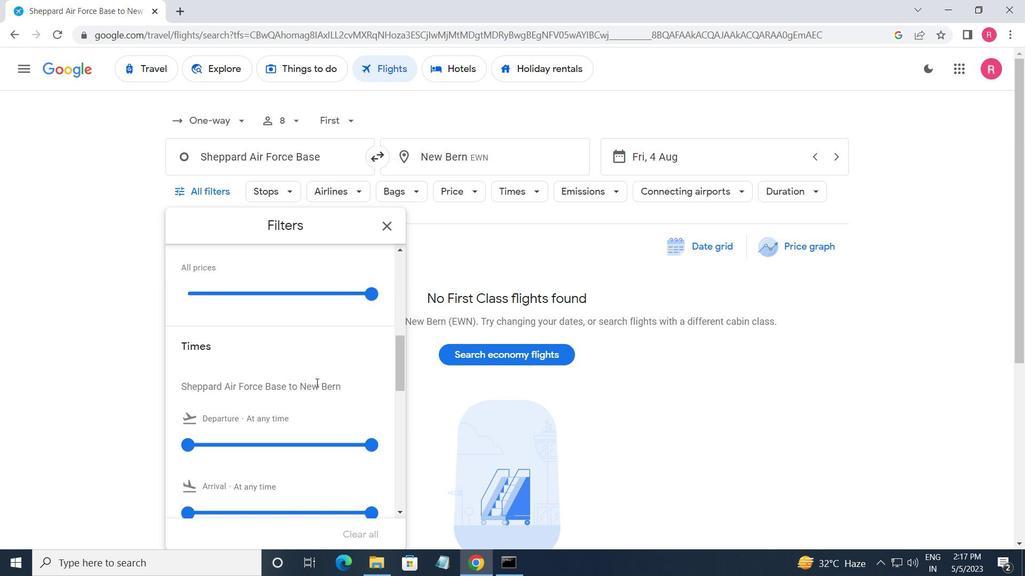 
Action: Mouse scrolled (316, 383) with delta (0, 0)
Screenshot: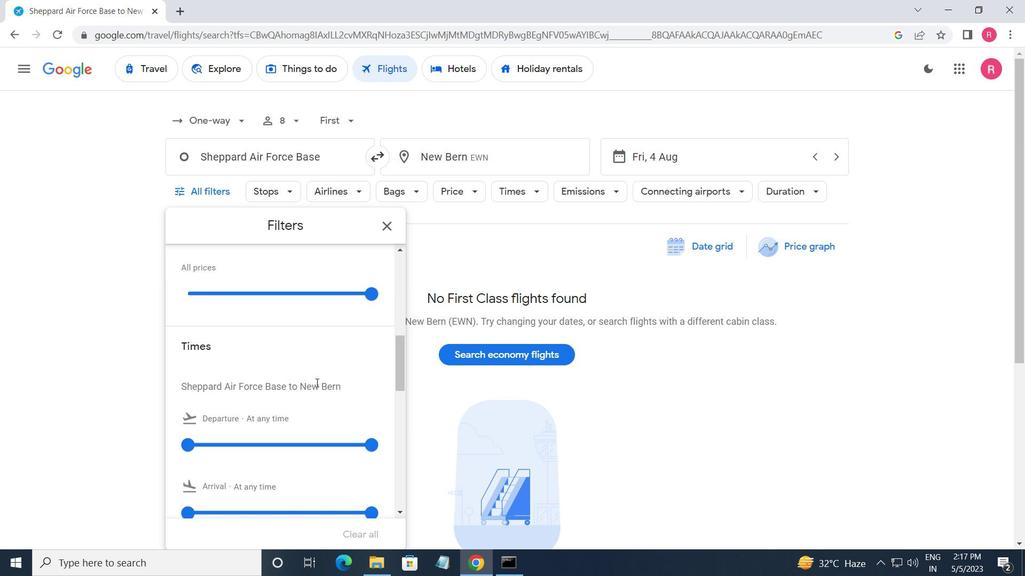 
Action: Mouse moved to (317, 386)
Screenshot: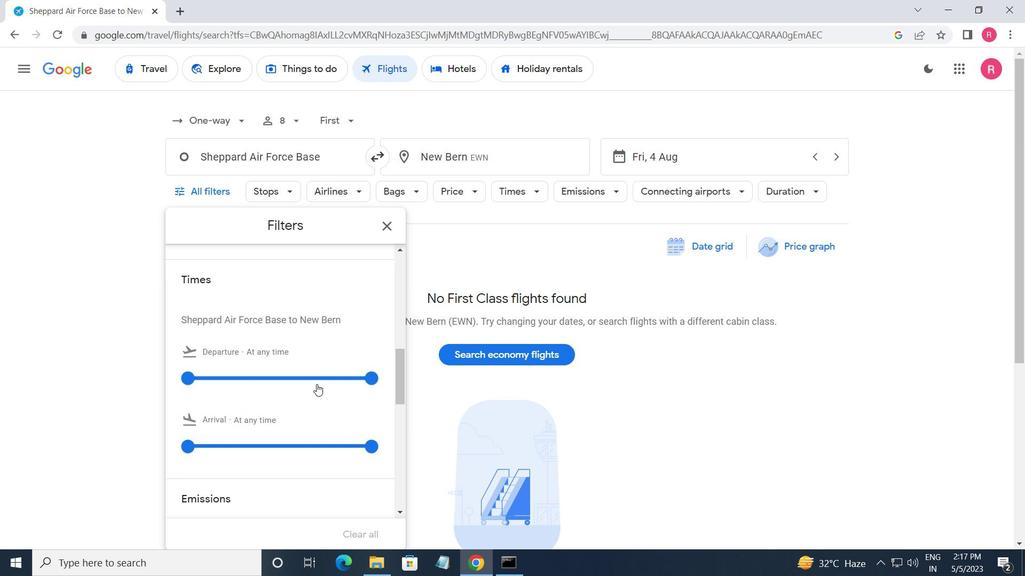 
Action: Mouse scrolled (317, 385) with delta (0, 0)
Screenshot: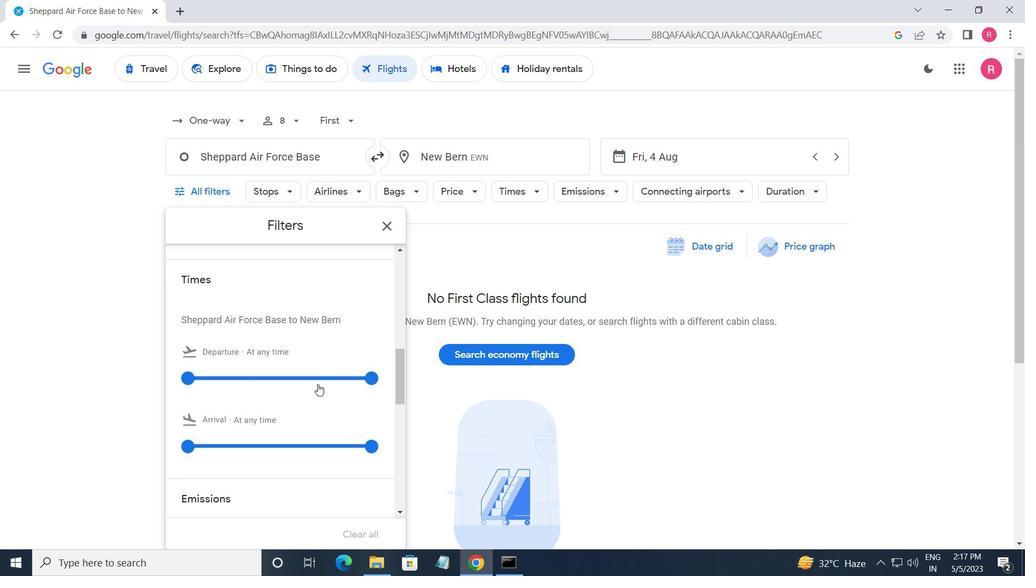 
Action: Mouse moved to (192, 313)
Screenshot: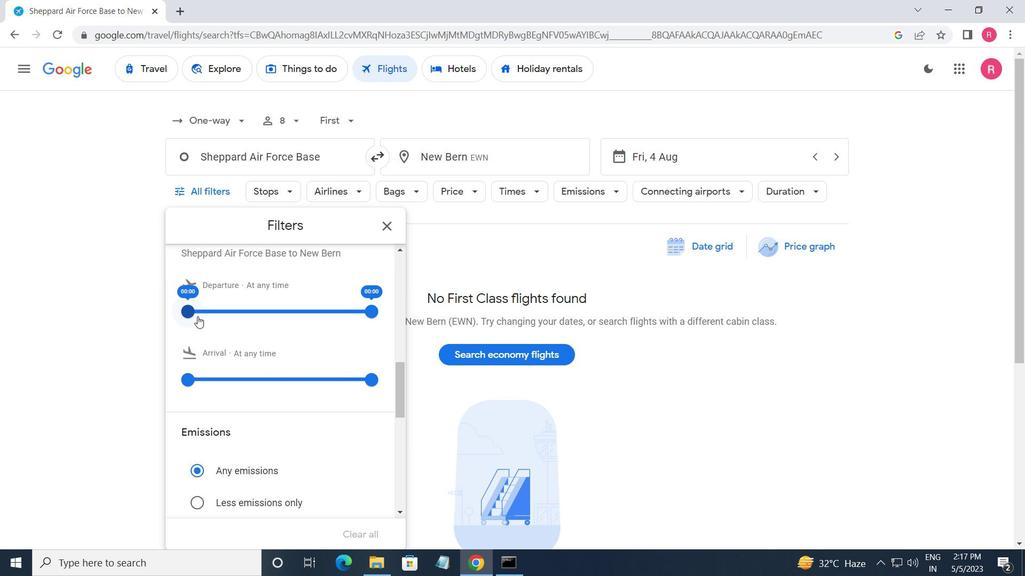 
Action: Mouse pressed left at (192, 313)
Screenshot: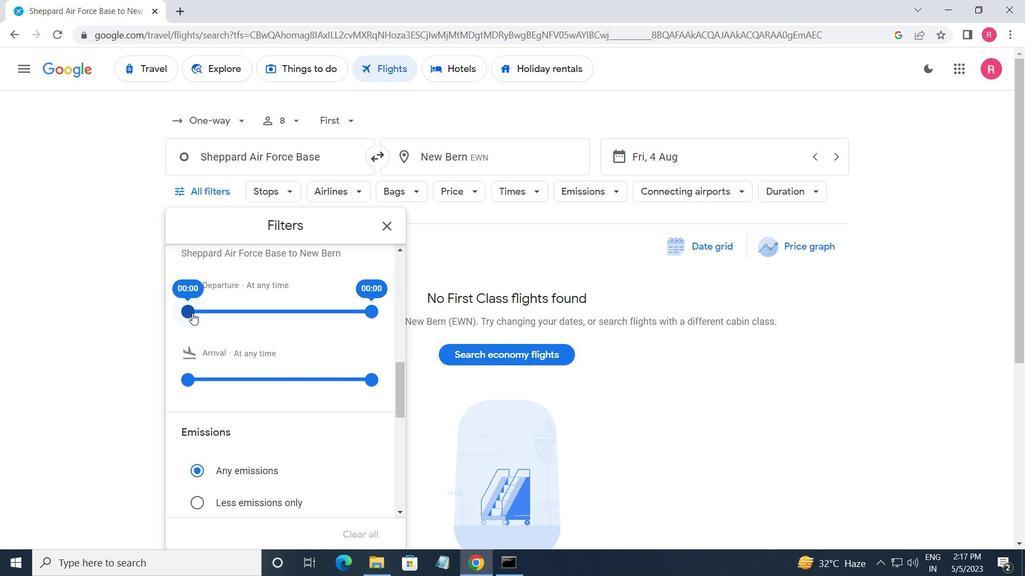
Action: Mouse moved to (370, 310)
Screenshot: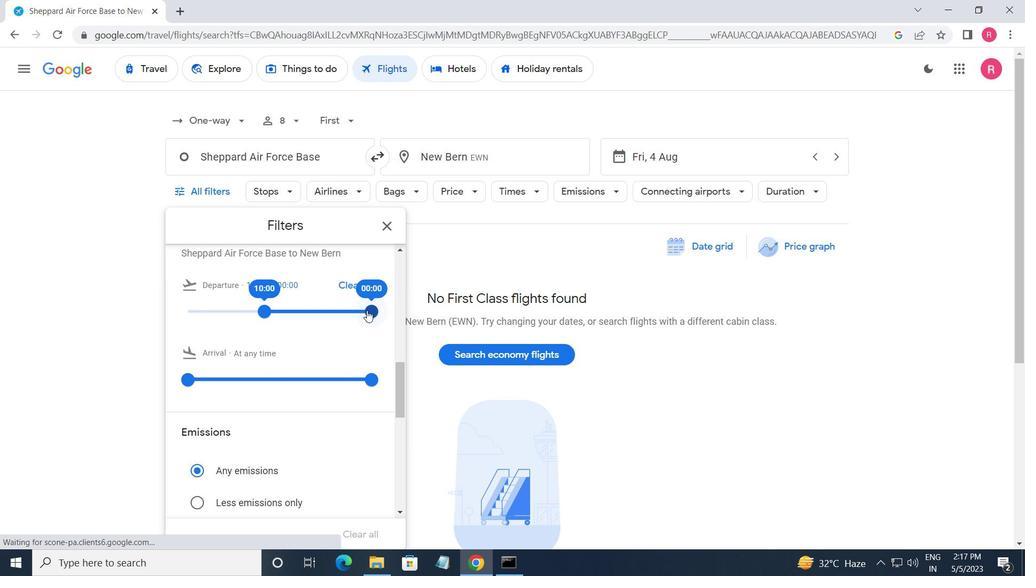 
Action: Mouse pressed left at (370, 310)
Screenshot: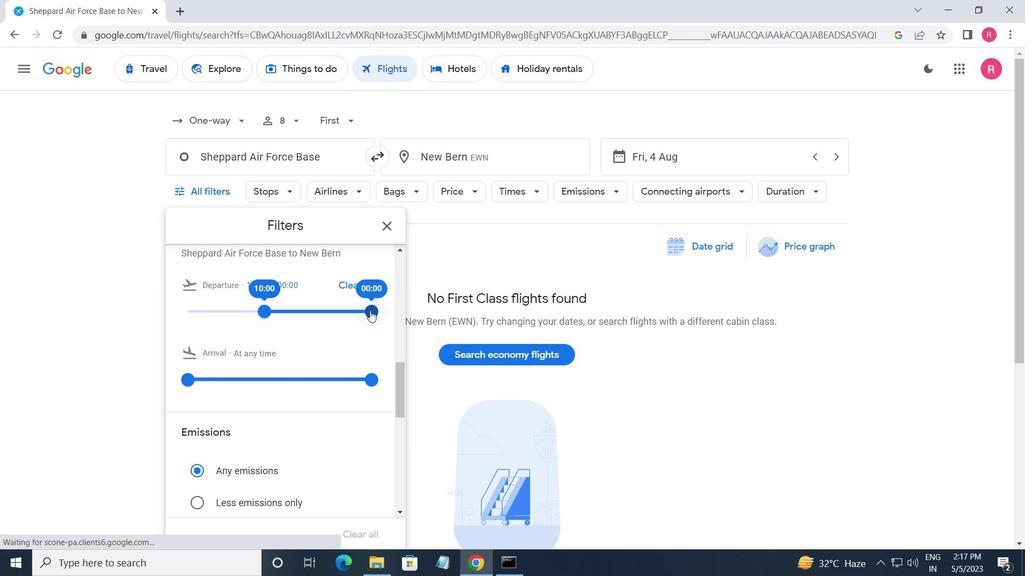 
Action: Mouse moved to (387, 231)
Screenshot: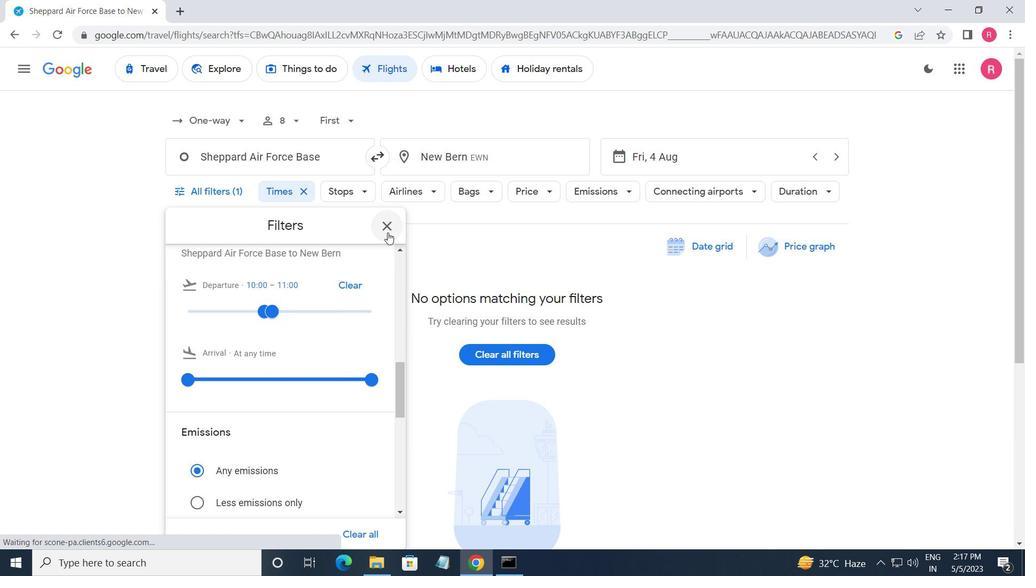 
Action: Mouse pressed left at (387, 231)
Screenshot: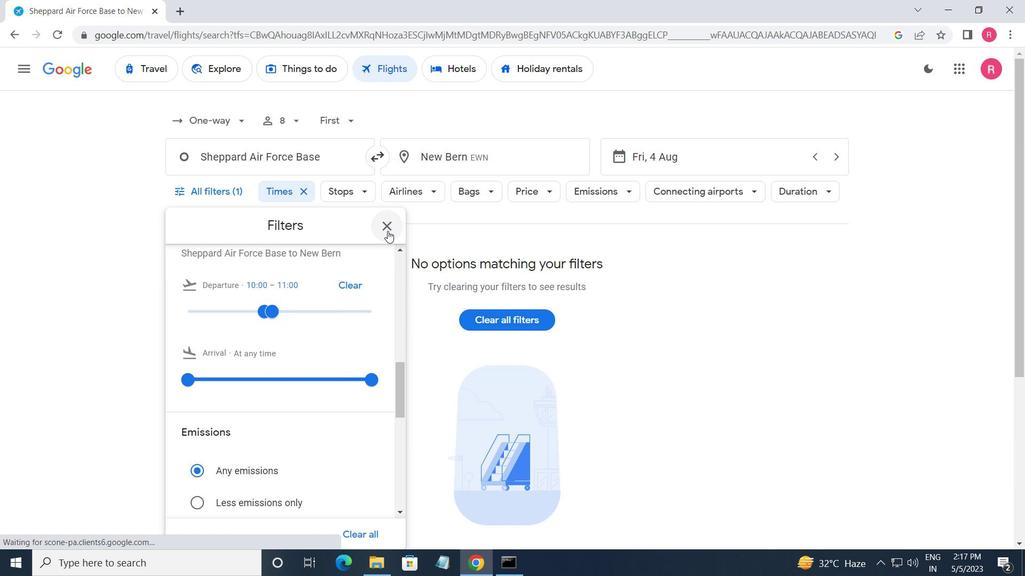 
